 Task: Find connections with filter location Koksijde with filter topic #linkedinforbusinesswith filter profile language English with filter current company SolarEdge Technologies with filter school University College of Engineering, Osmania University with filter industry Wholesale Paper Products with filter service category Human Resources with filter keywords title Cab Driver
Action: Mouse moved to (571, 95)
Screenshot: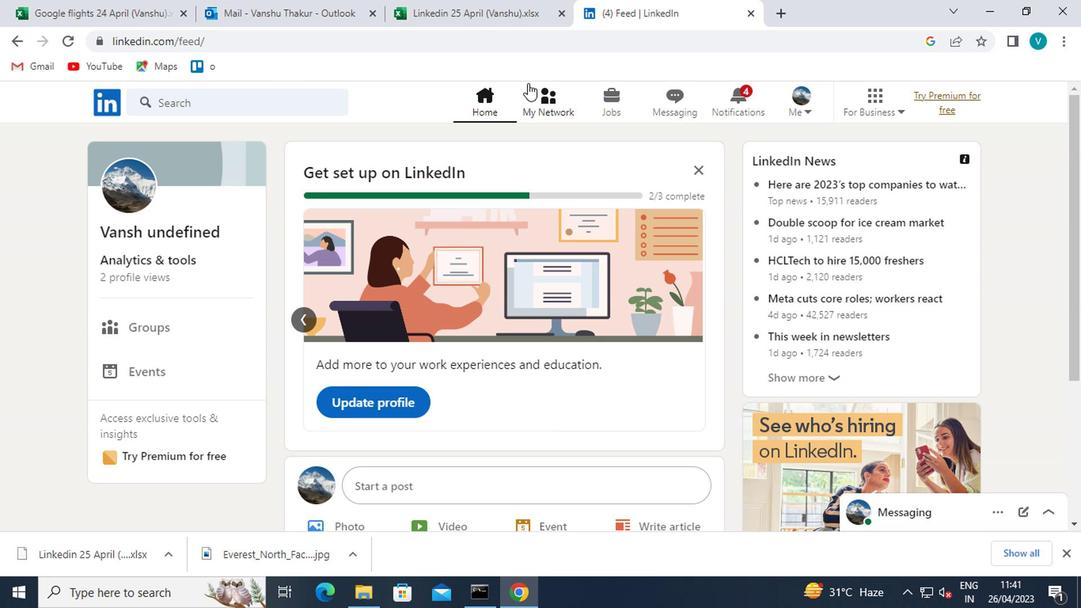 
Action: Mouse pressed left at (571, 95)
Screenshot: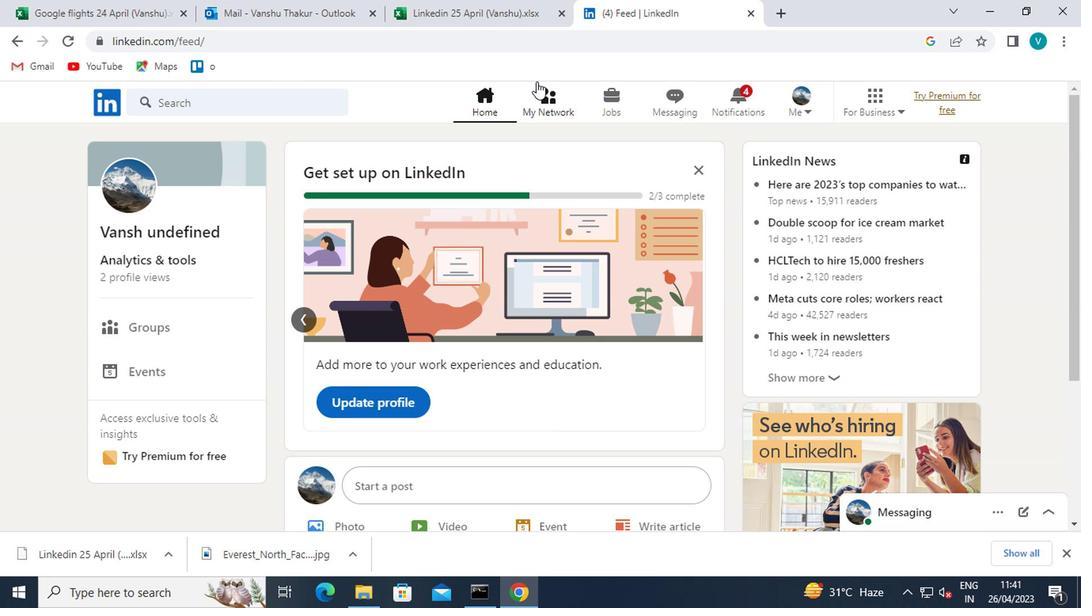 
Action: Mouse moved to (191, 181)
Screenshot: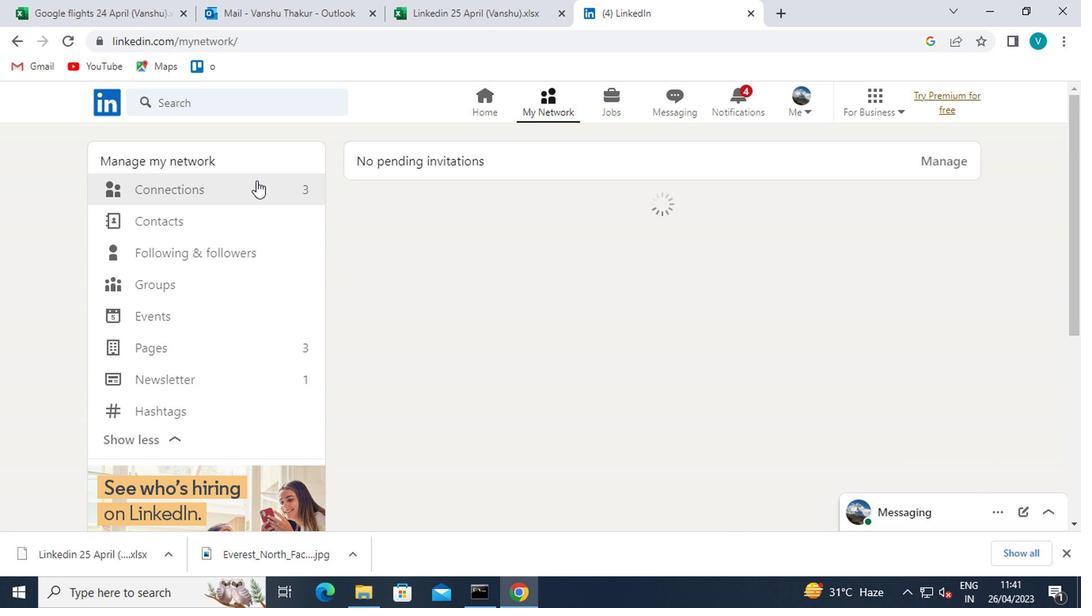
Action: Mouse pressed left at (191, 181)
Screenshot: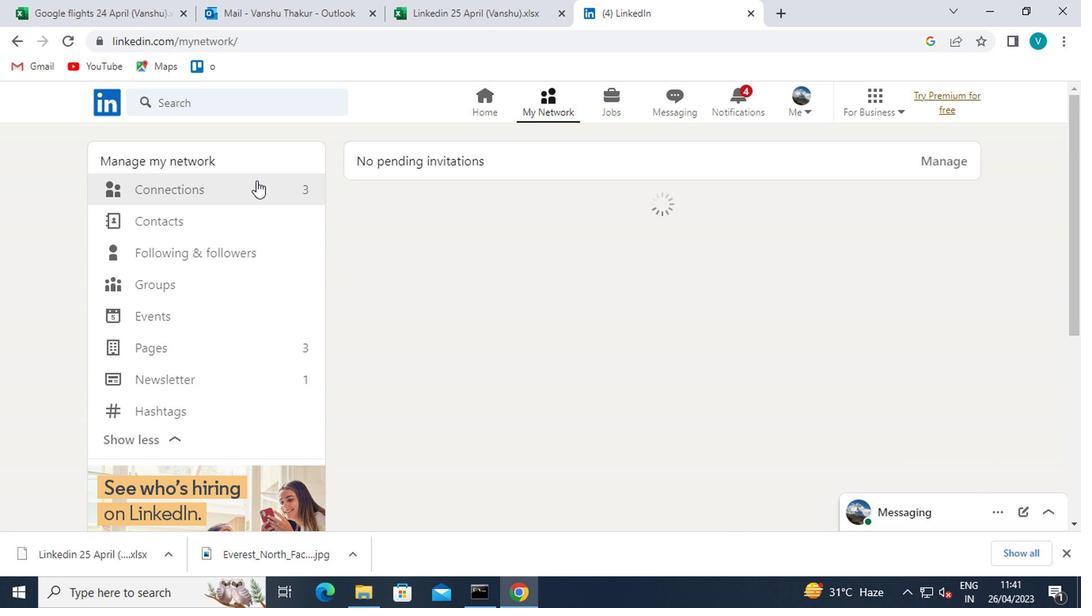 
Action: Mouse moved to (660, 189)
Screenshot: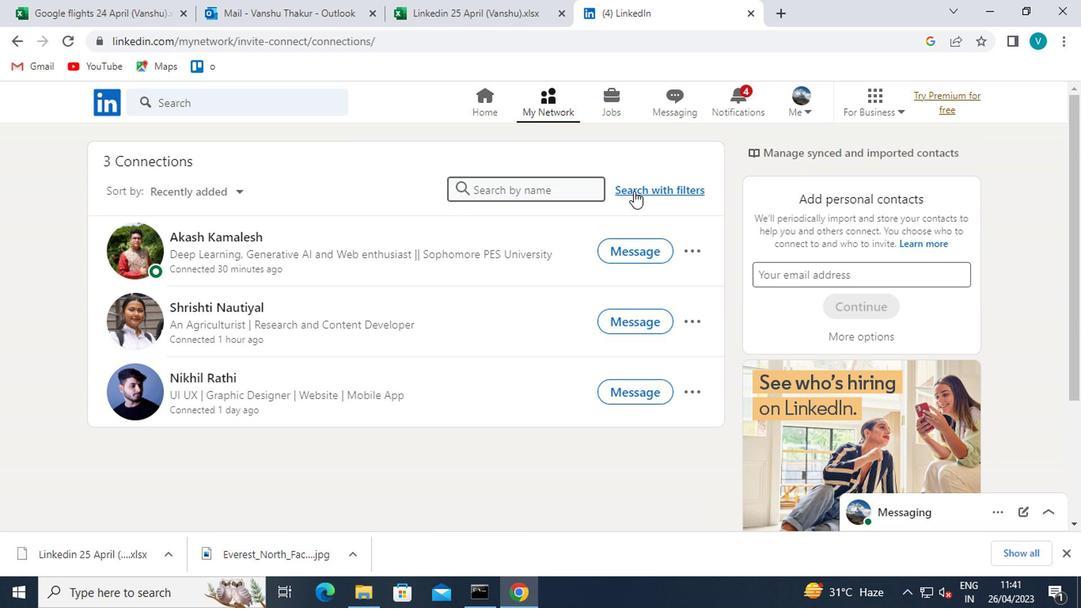 
Action: Mouse pressed left at (660, 189)
Screenshot: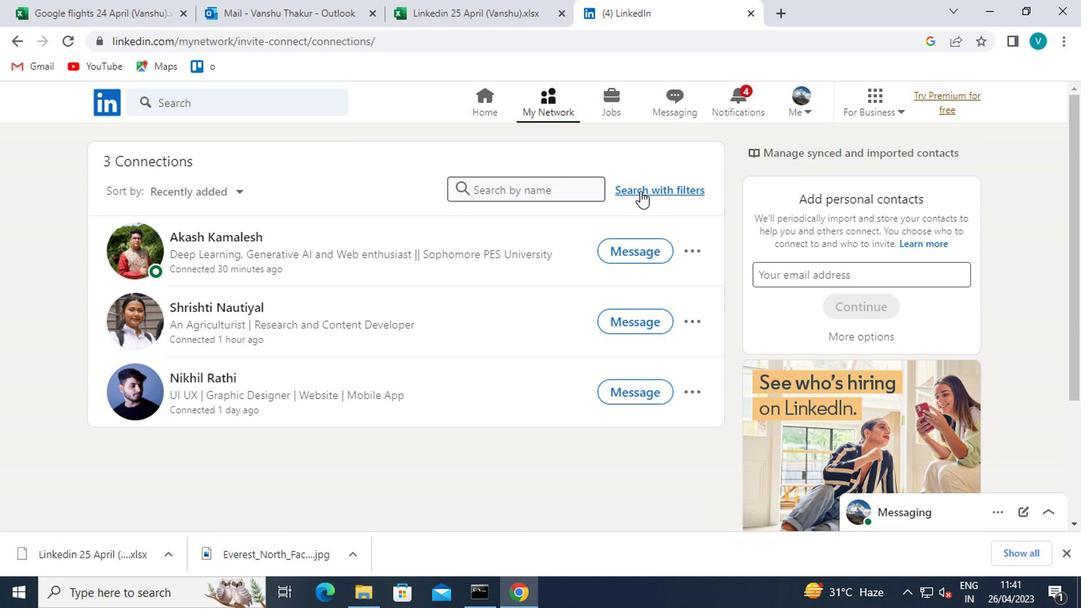 
Action: Mouse moved to (531, 145)
Screenshot: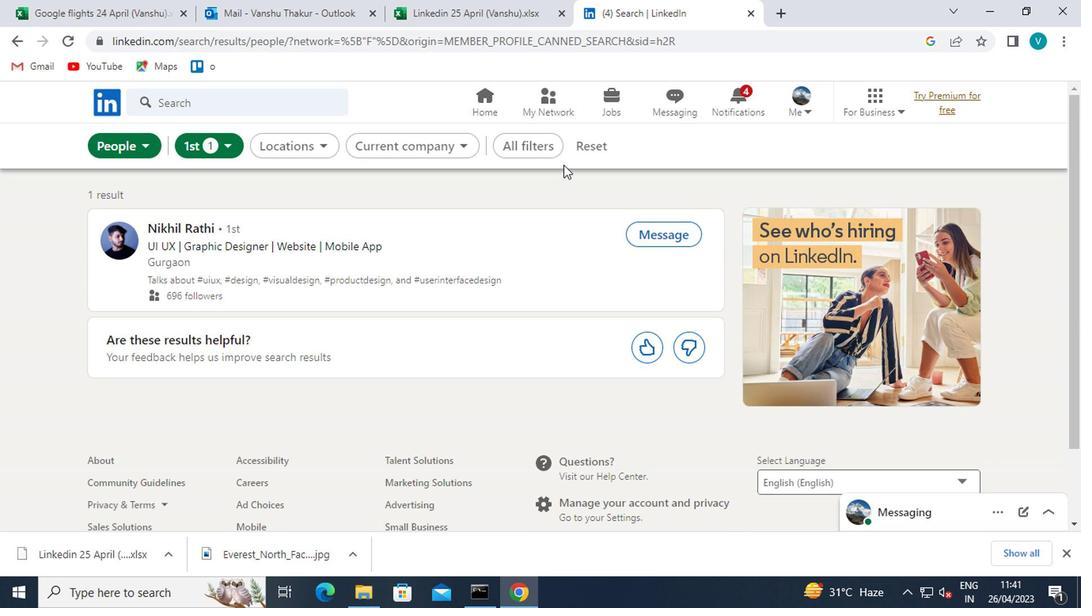 
Action: Mouse pressed left at (531, 145)
Screenshot: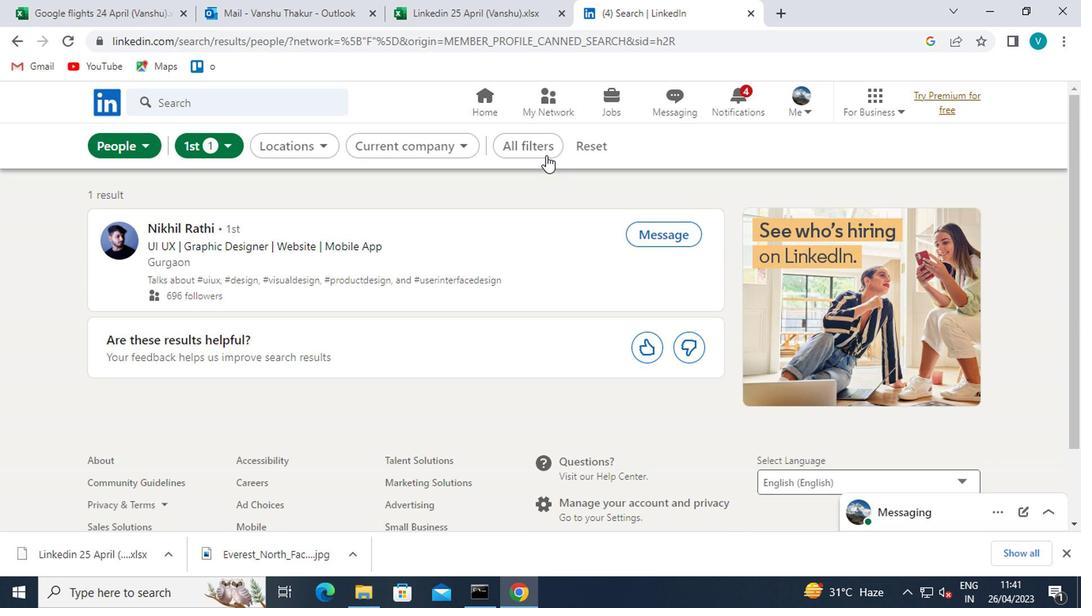 
Action: Mouse moved to (755, 317)
Screenshot: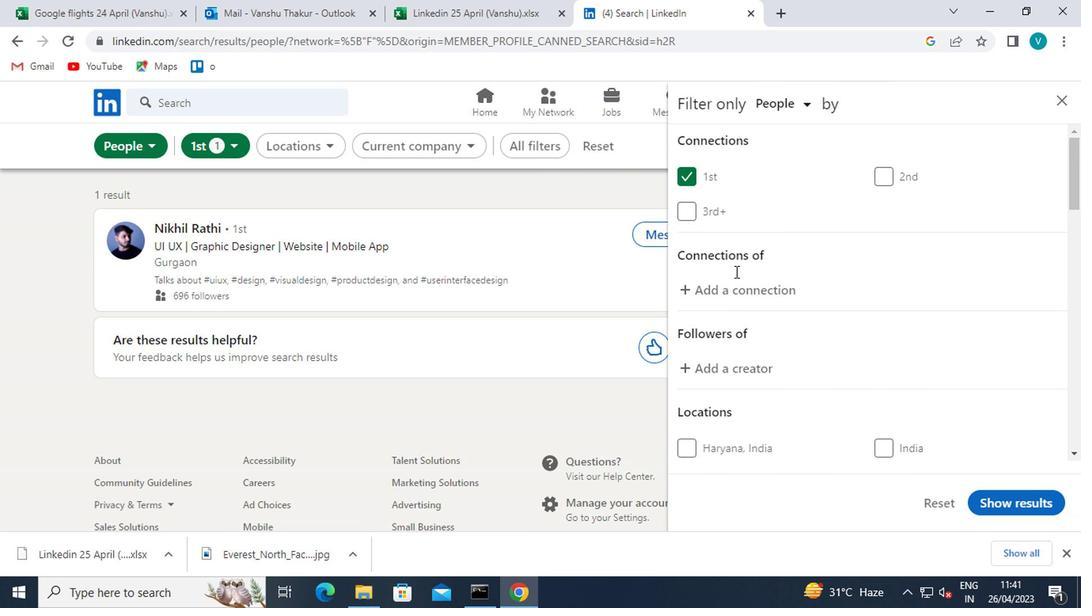 
Action: Mouse scrolled (755, 316) with delta (0, -1)
Screenshot: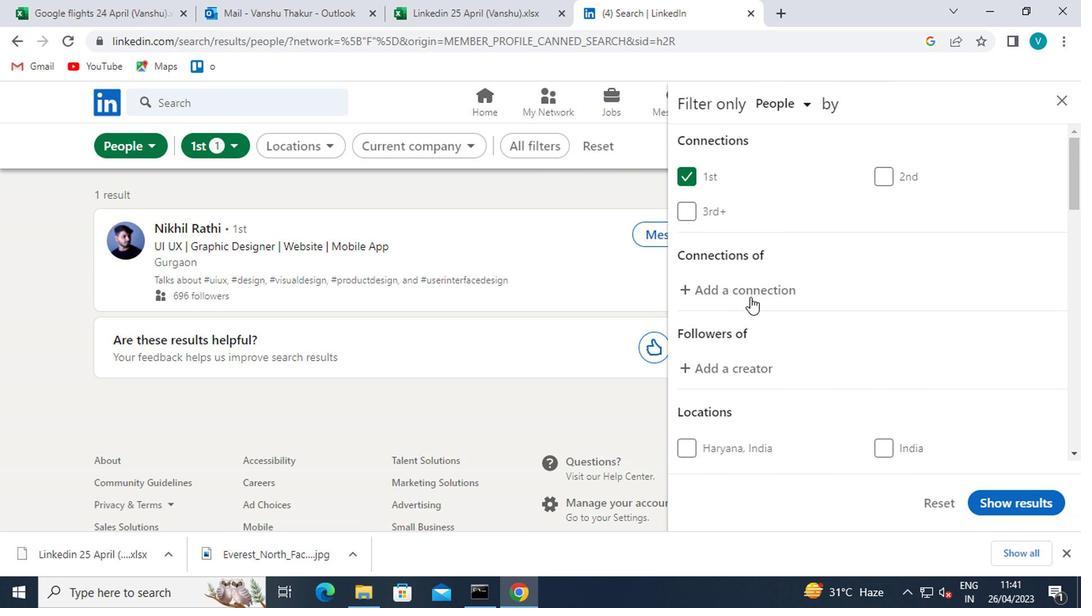 
Action: Mouse scrolled (755, 316) with delta (0, -1)
Screenshot: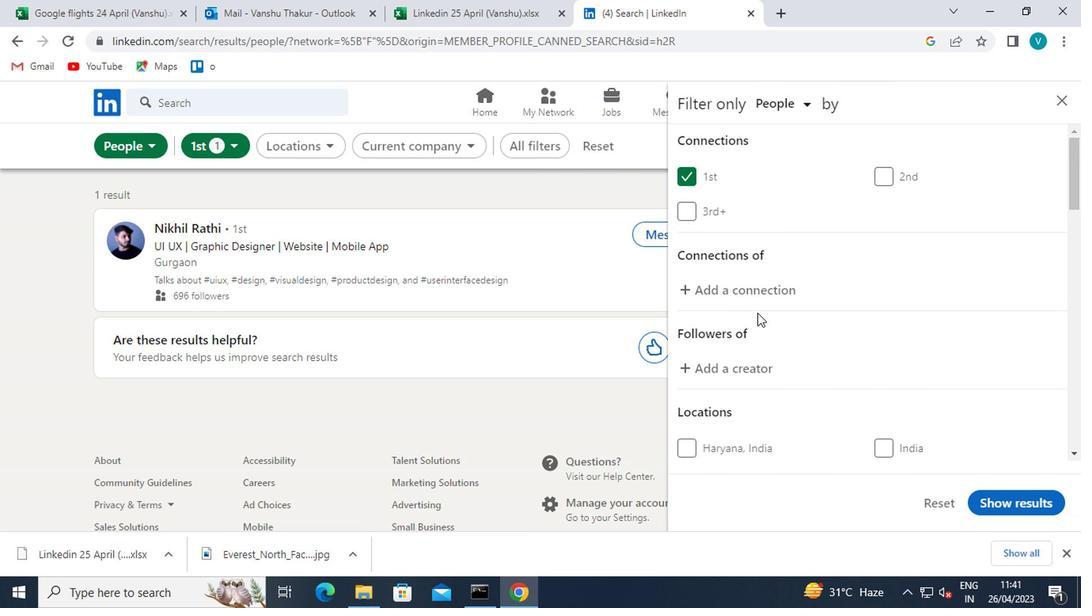
Action: Mouse moved to (738, 362)
Screenshot: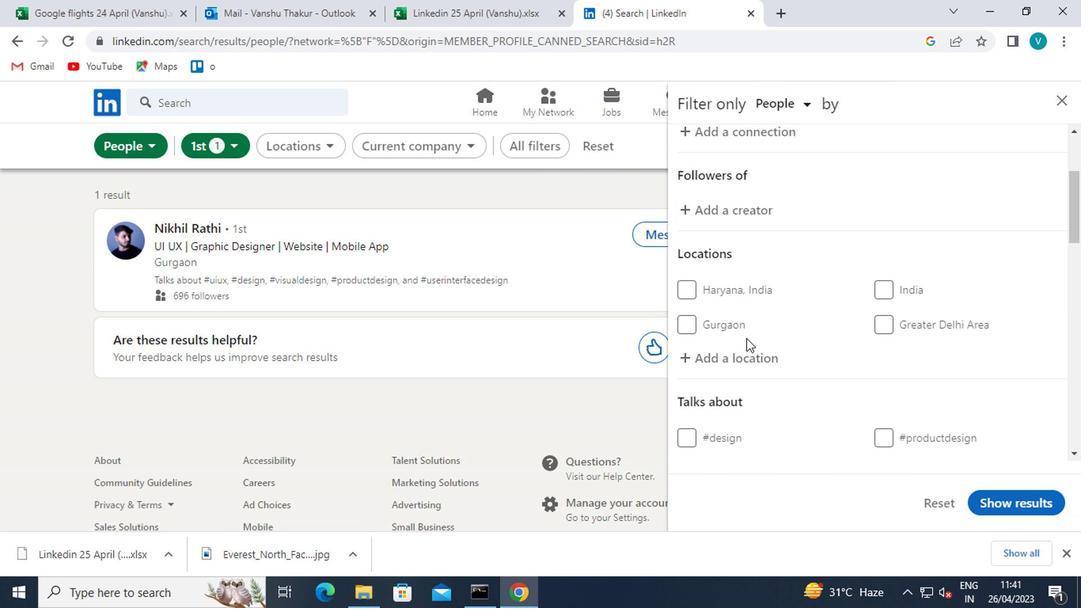 
Action: Mouse pressed left at (738, 362)
Screenshot: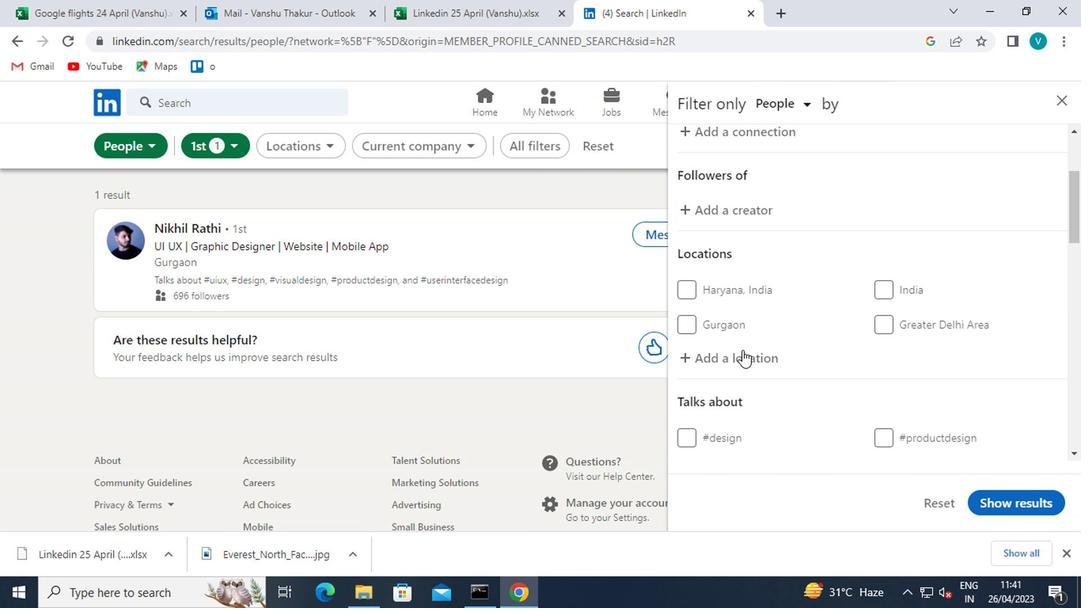 
Action: Key pressed <Key.shift>KOKSIJDE
Screenshot: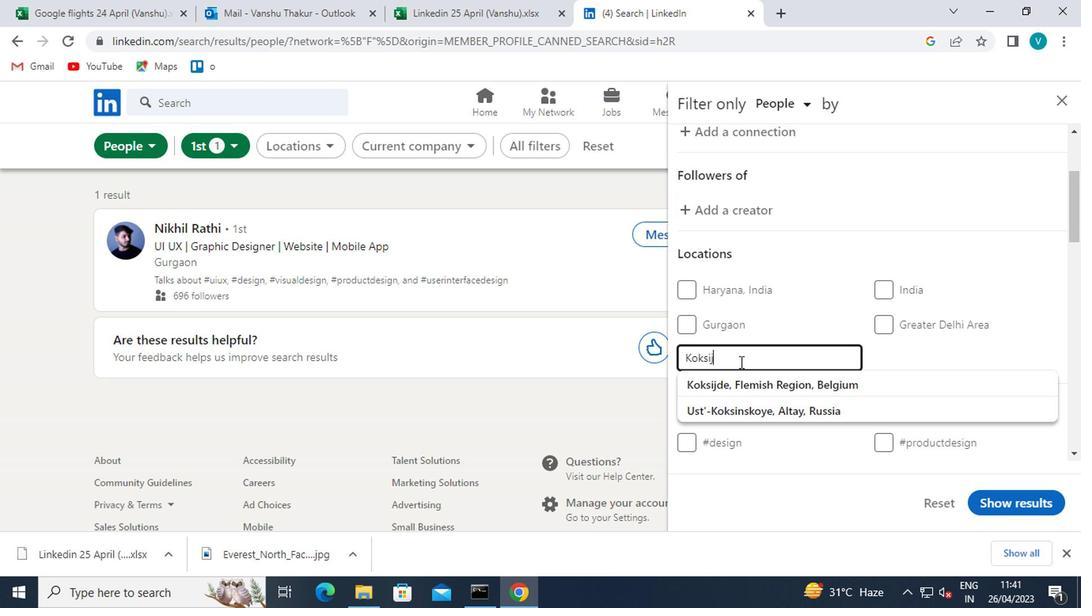 
Action: Mouse moved to (798, 386)
Screenshot: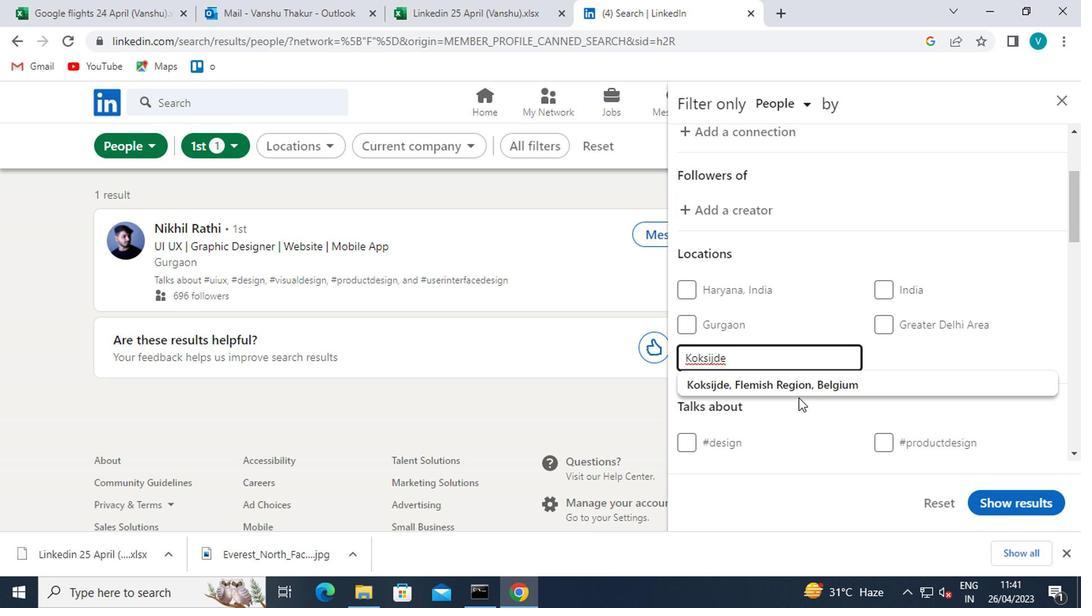 
Action: Mouse pressed left at (798, 386)
Screenshot: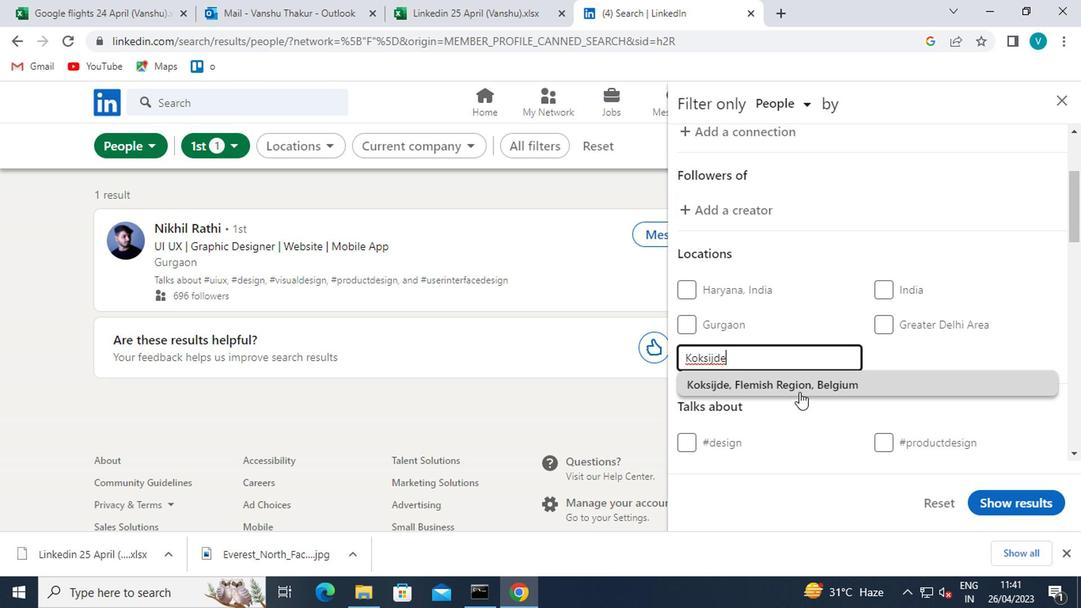 
Action: Mouse scrolled (798, 385) with delta (0, -1)
Screenshot: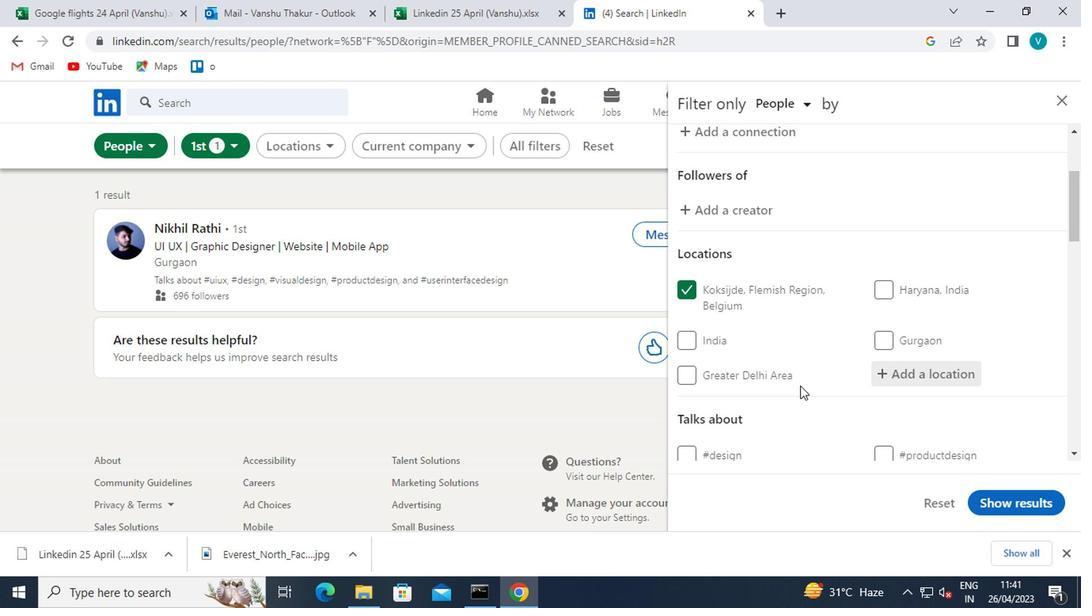 
Action: Mouse moved to (924, 438)
Screenshot: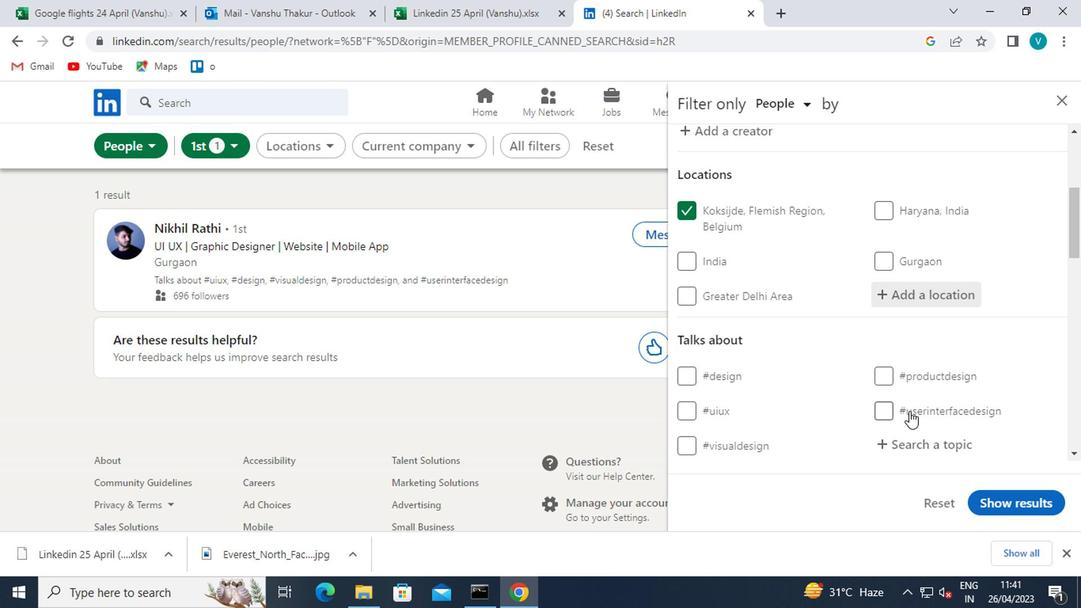 
Action: Mouse pressed left at (924, 438)
Screenshot: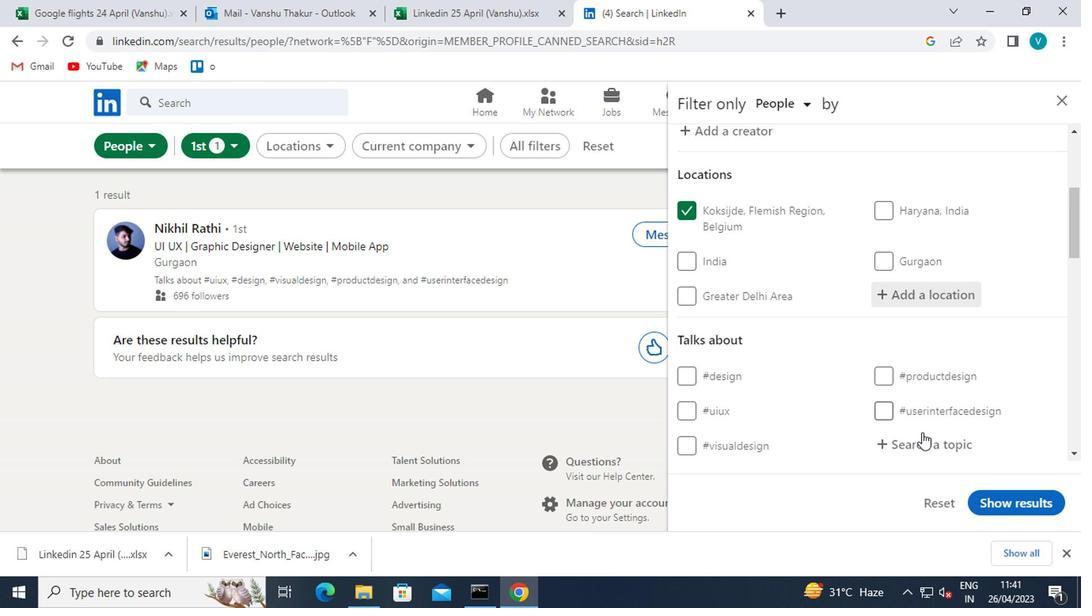 
Action: Mouse moved to (930, 438)
Screenshot: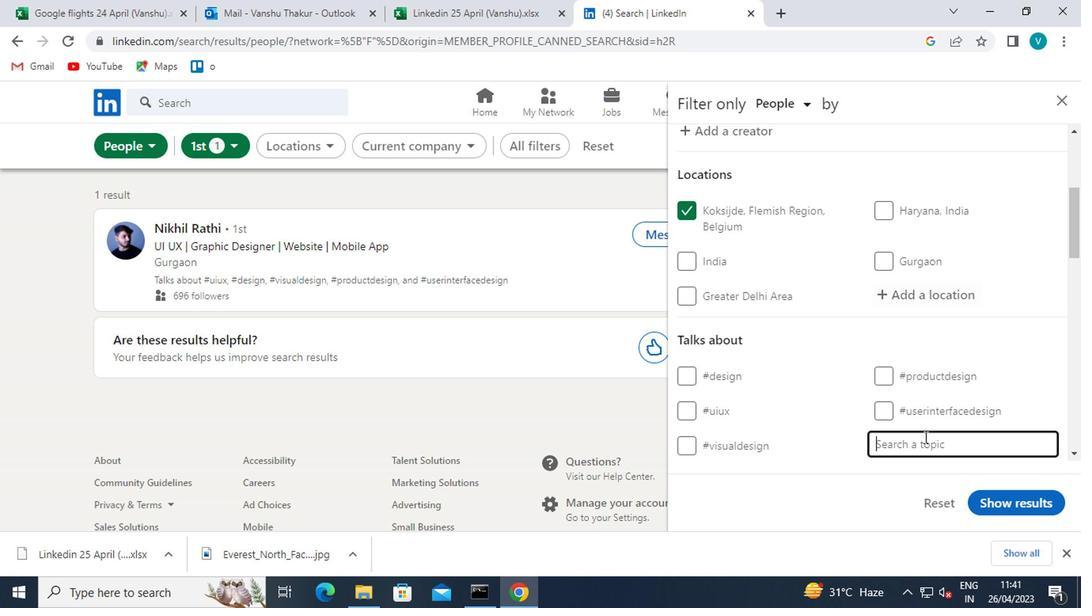 
Action: Key pressed <Key.shift>#LINKEDINFORBUSINESS
Screenshot: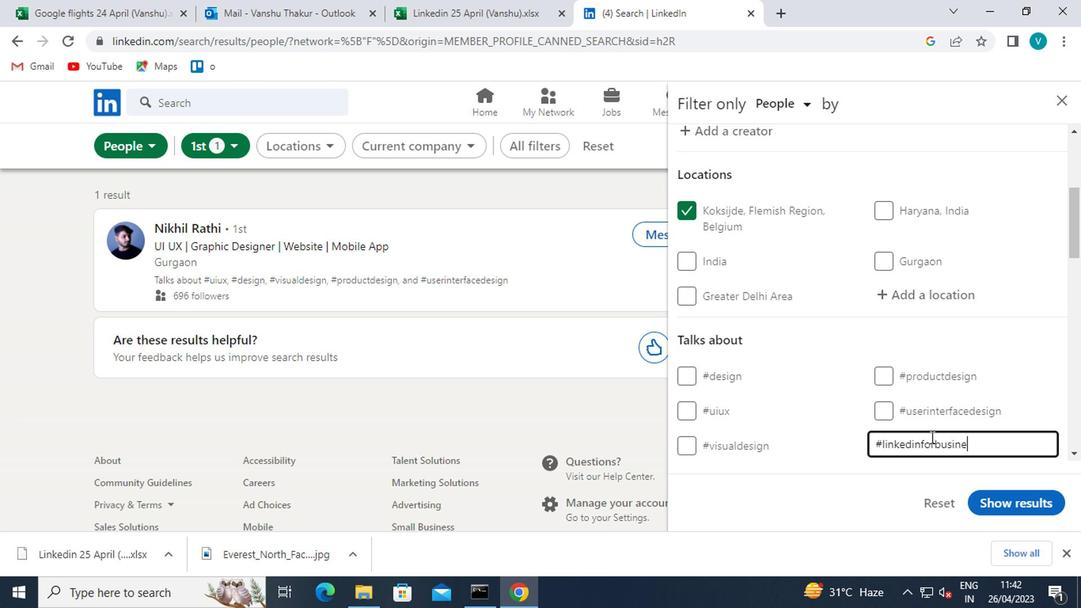 
Action: Mouse scrolled (930, 437) with delta (0, -1)
Screenshot: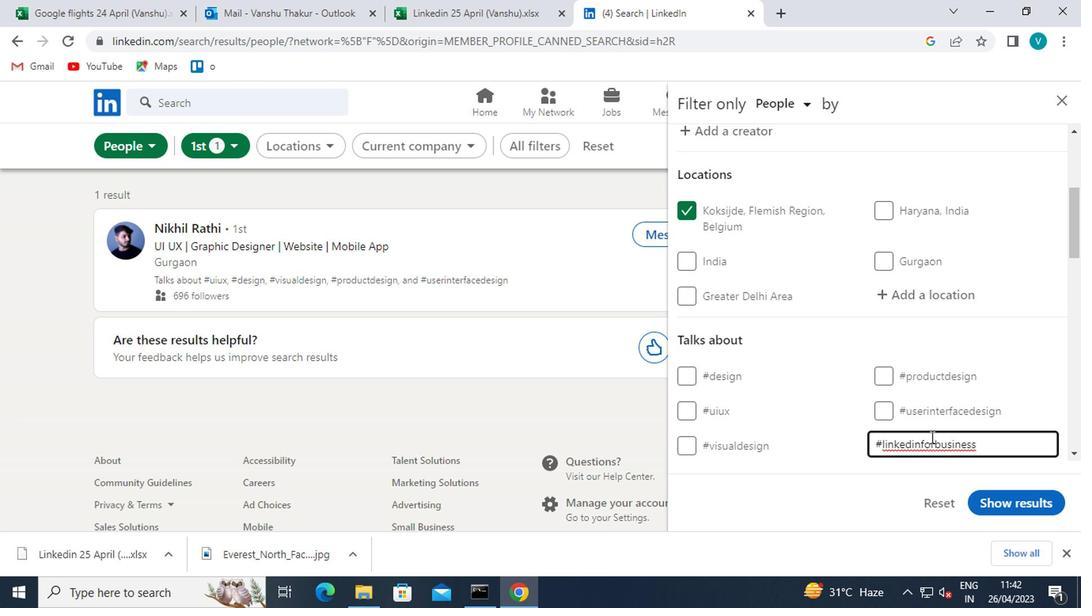 
Action: Mouse moved to (926, 434)
Screenshot: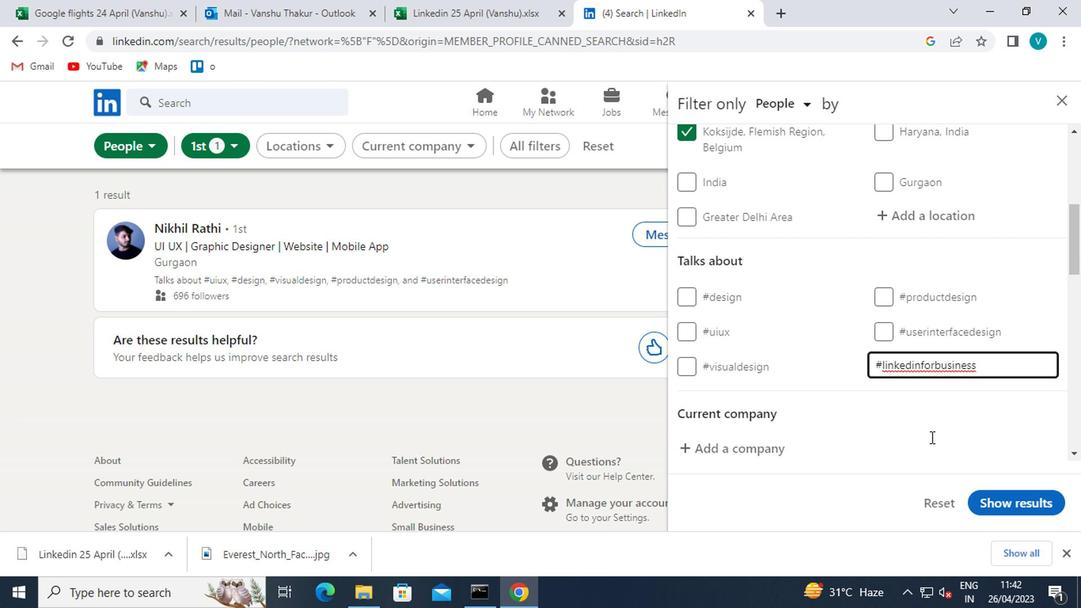 
Action: Mouse pressed left at (926, 434)
Screenshot: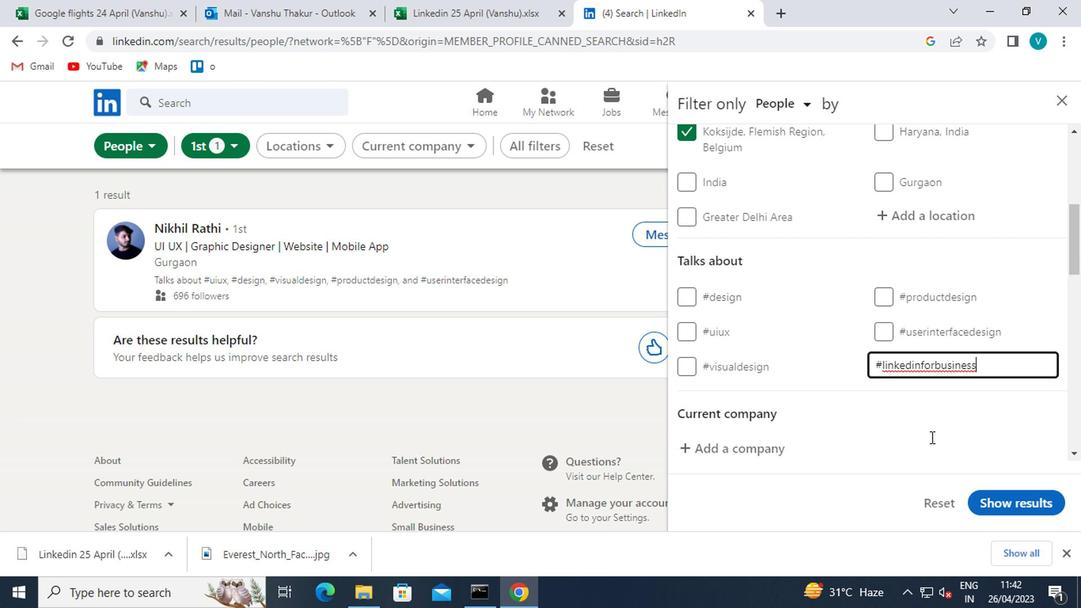 
Action: Mouse moved to (928, 432)
Screenshot: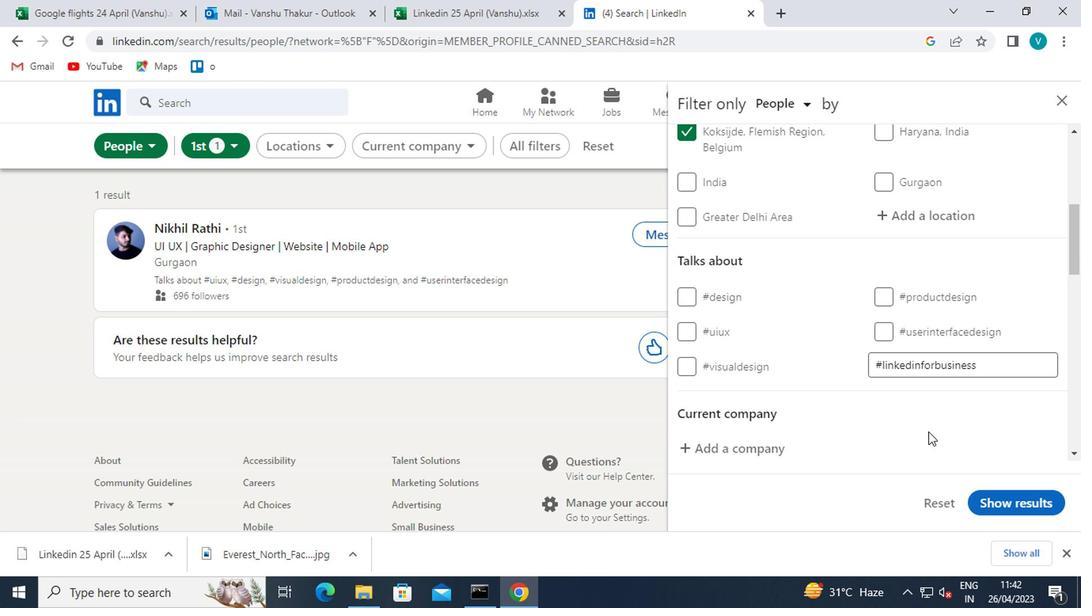 
Action: Mouse scrolled (928, 432) with delta (0, 0)
Screenshot: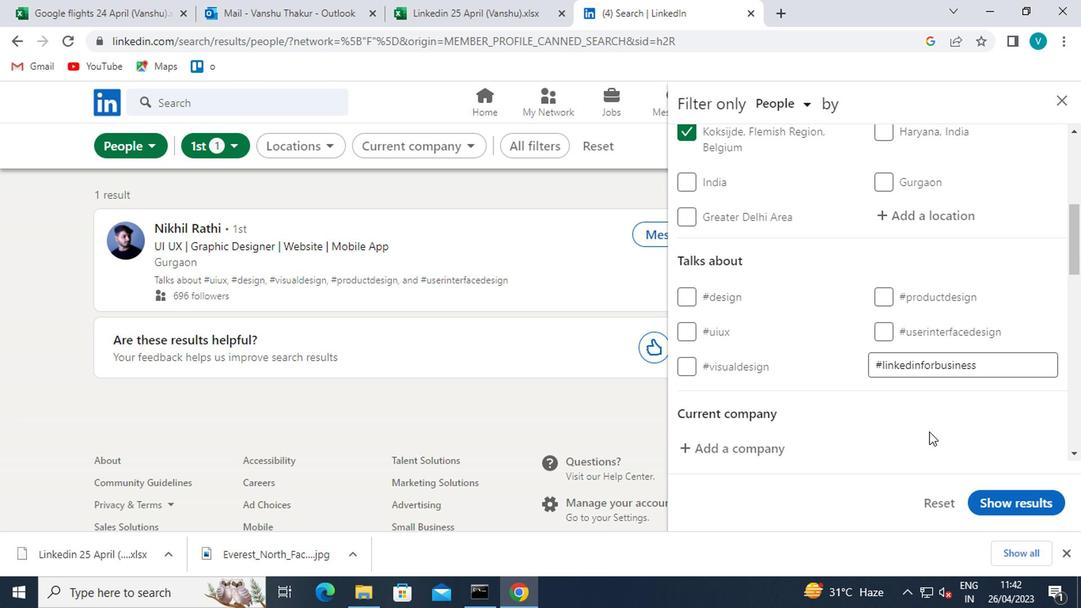 
Action: Mouse scrolled (928, 432) with delta (0, 0)
Screenshot: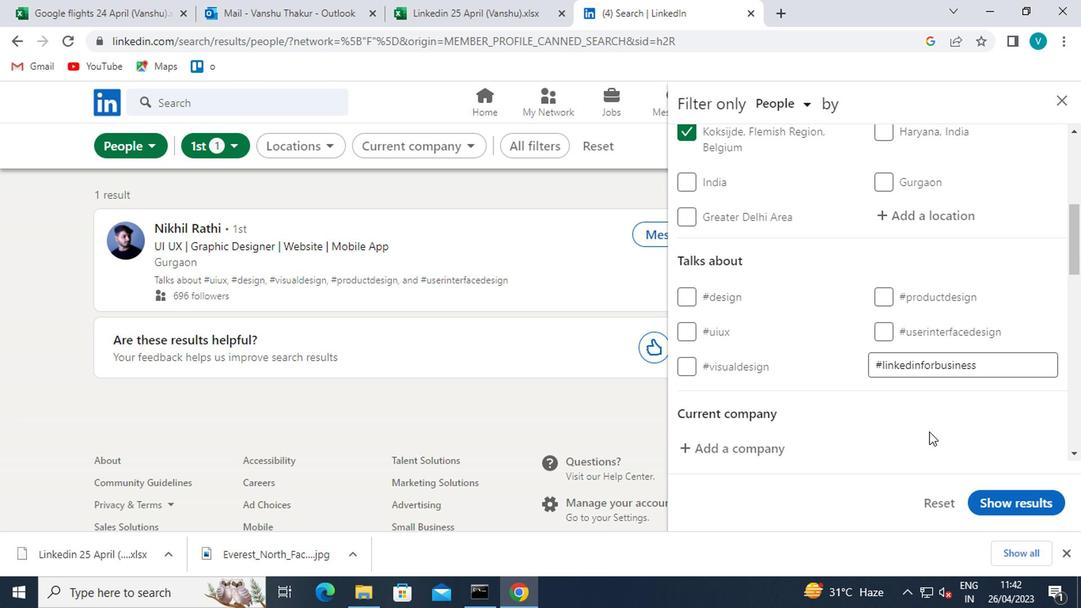 
Action: Mouse scrolled (928, 432) with delta (0, 0)
Screenshot: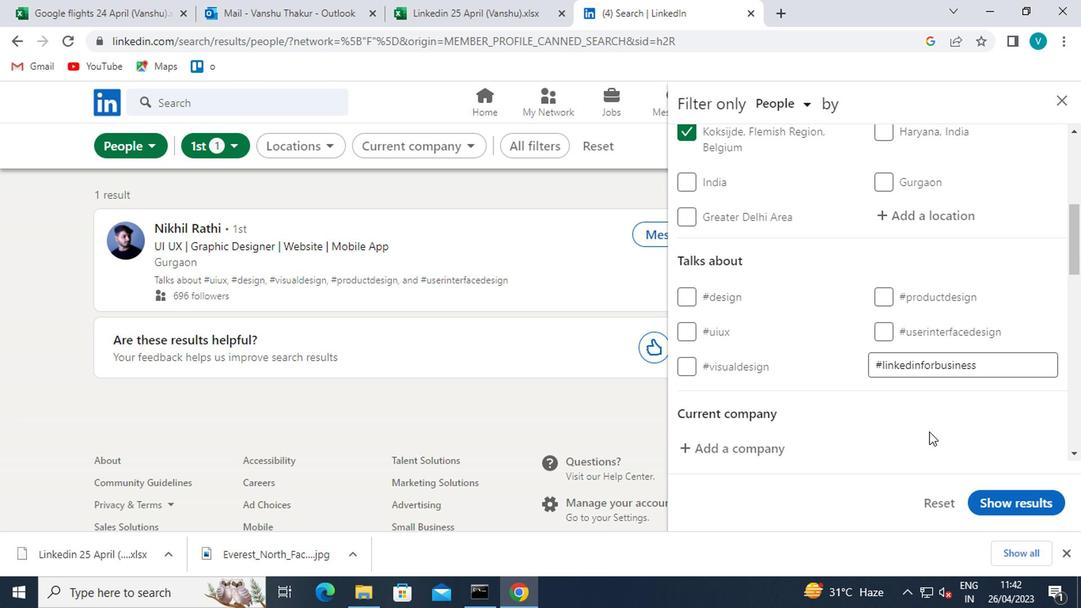
Action: Mouse scrolled (928, 432) with delta (0, 0)
Screenshot: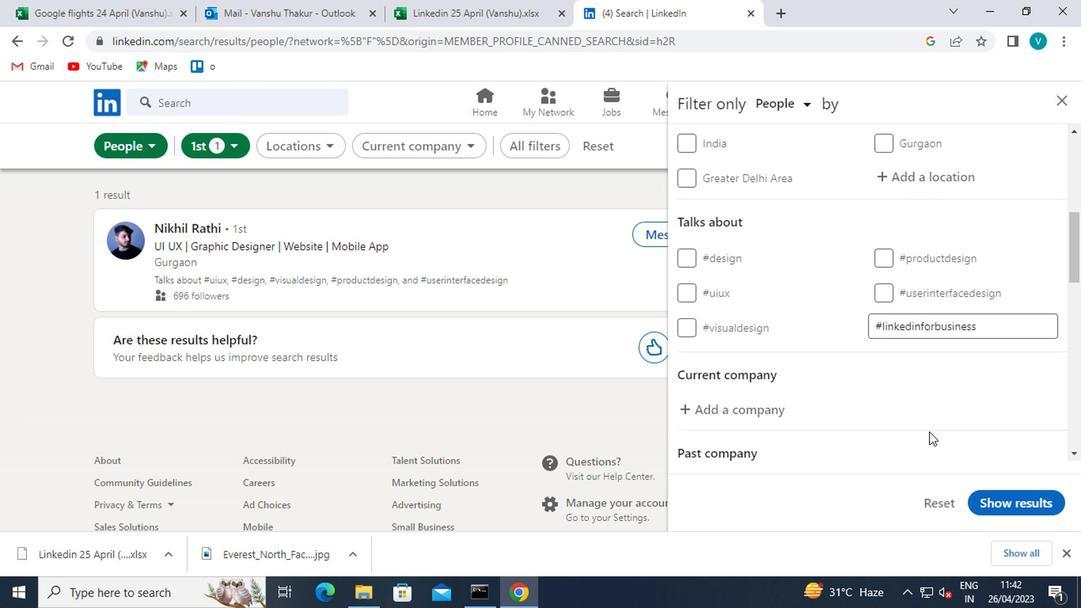 
Action: Mouse moved to (721, 394)
Screenshot: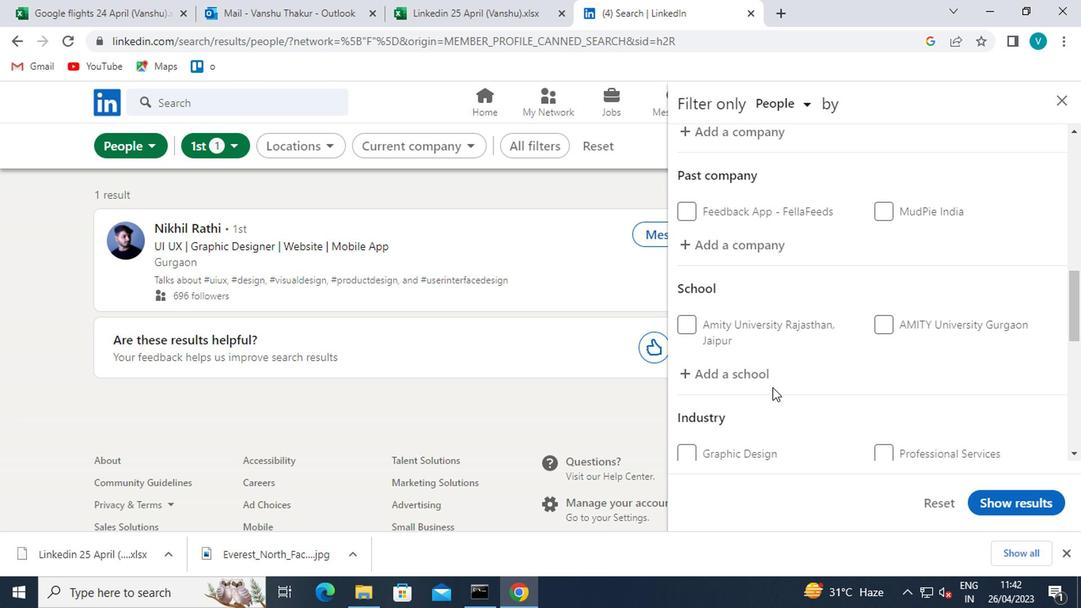 
Action: Mouse scrolled (721, 394) with delta (0, 0)
Screenshot: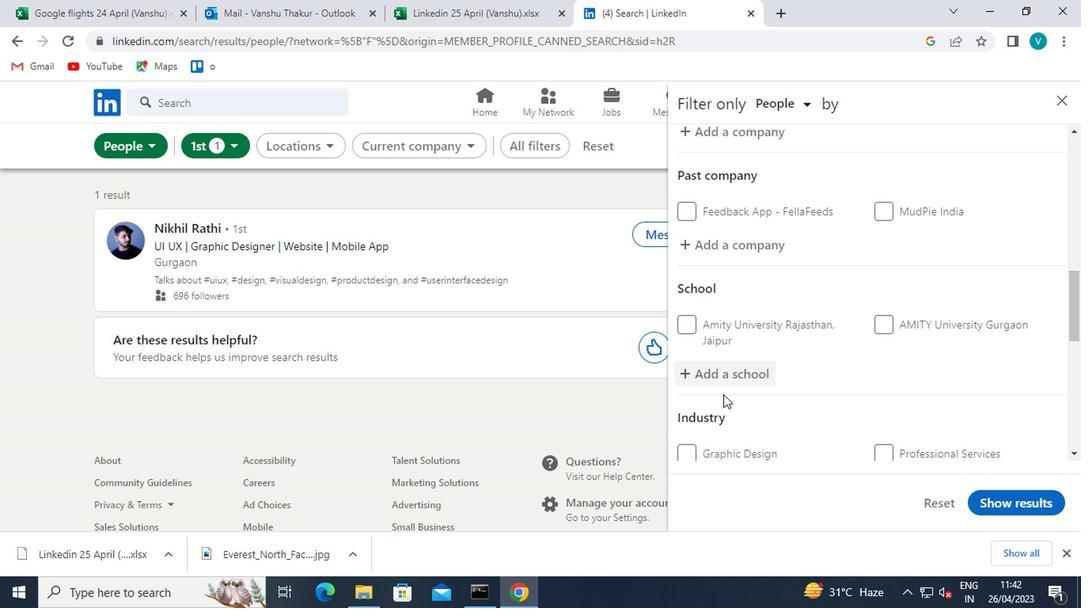 
Action: Mouse moved to (721, 394)
Screenshot: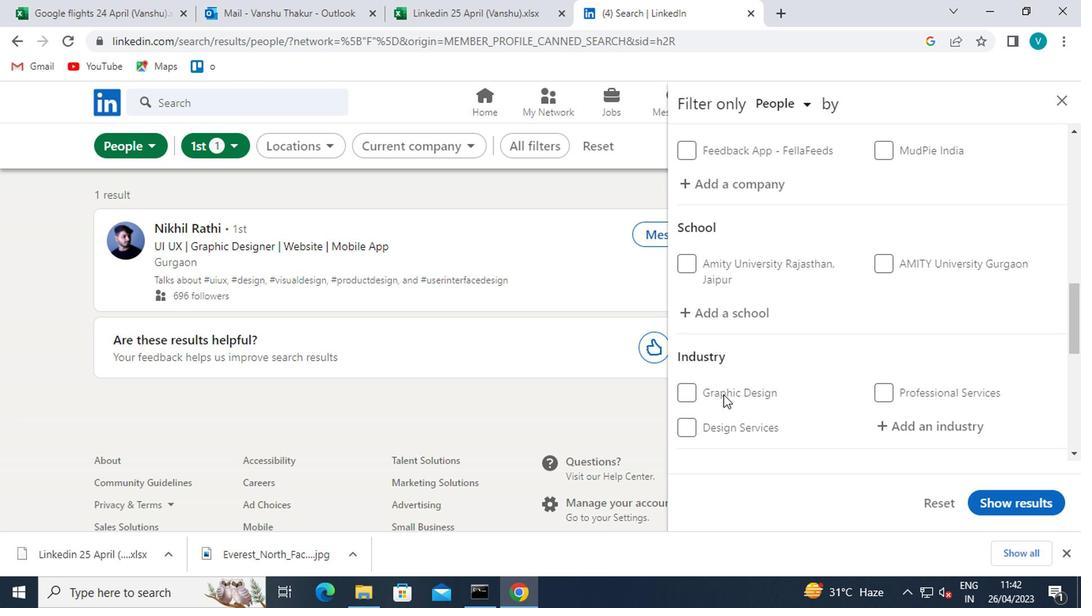 
Action: Mouse scrolled (721, 396) with delta (0, 1)
Screenshot: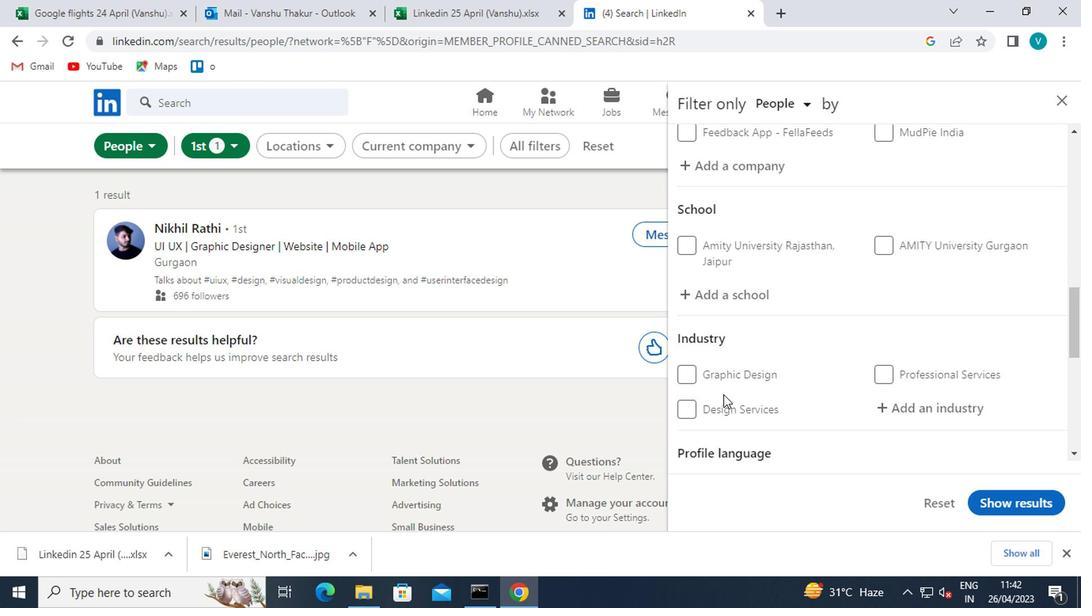 
Action: Mouse scrolled (721, 394) with delta (0, 0)
Screenshot: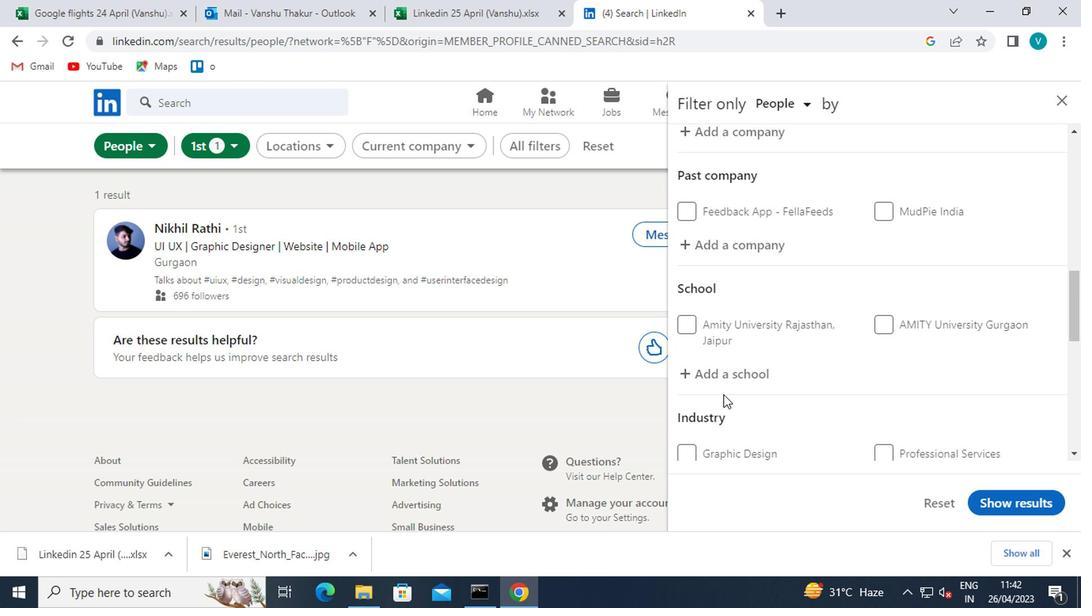 
Action: Mouse scrolled (721, 394) with delta (0, 0)
Screenshot: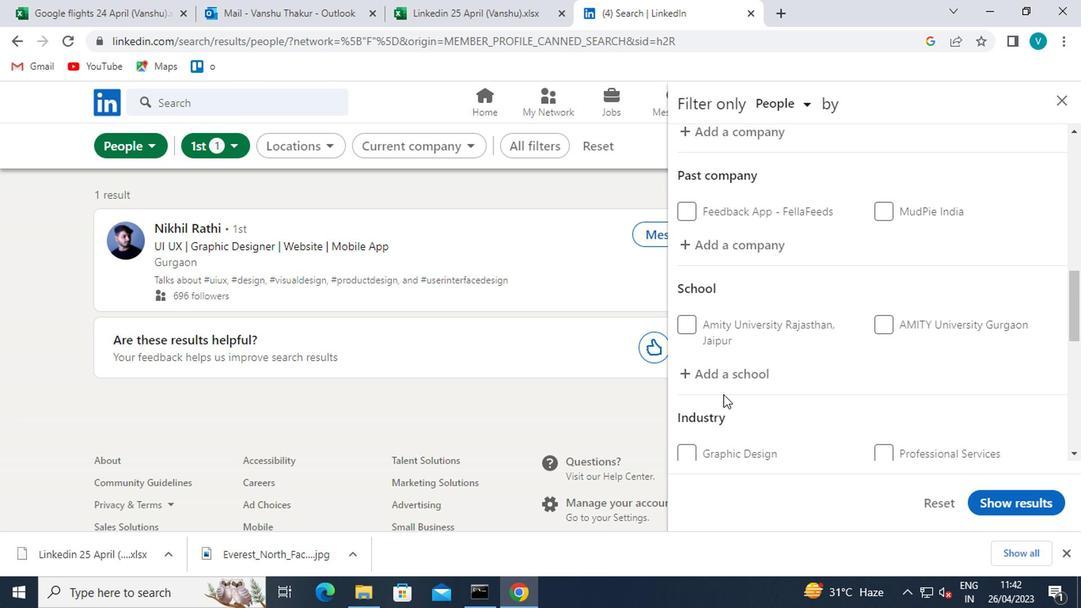 
Action: Mouse moved to (694, 410)
Screenshot: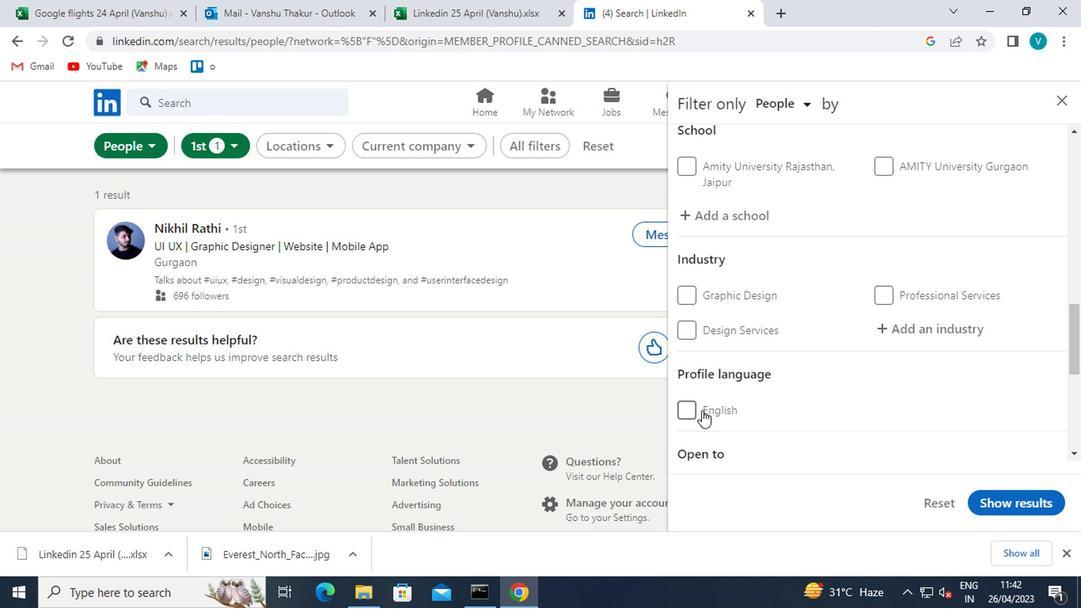 
Action: Mouse pressed left at (694, 410)
Screenshot: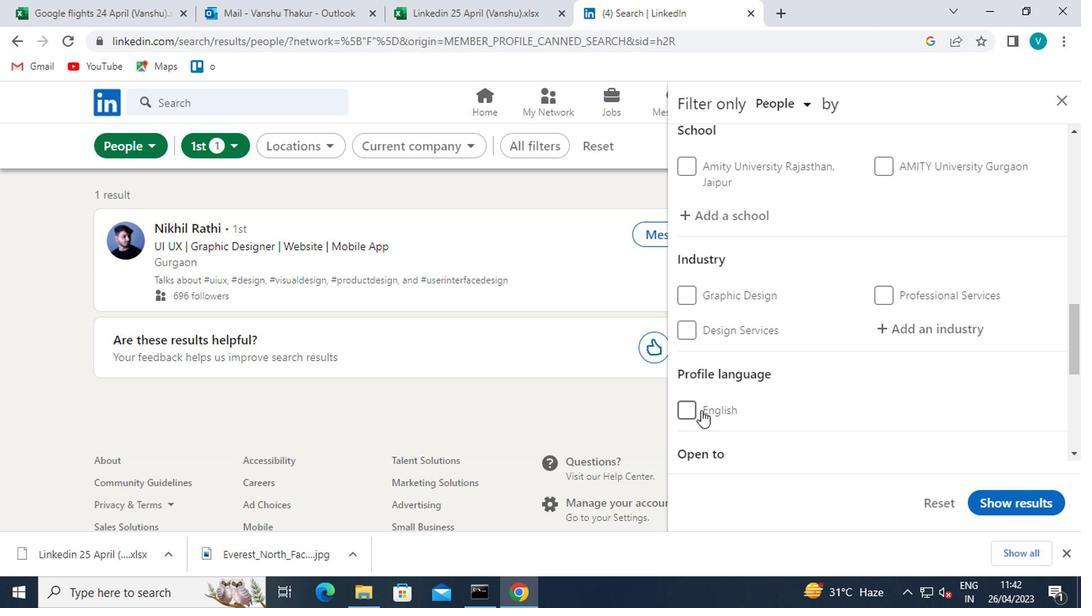 
Action: Mouse moved to (752, 375)
Screenshot: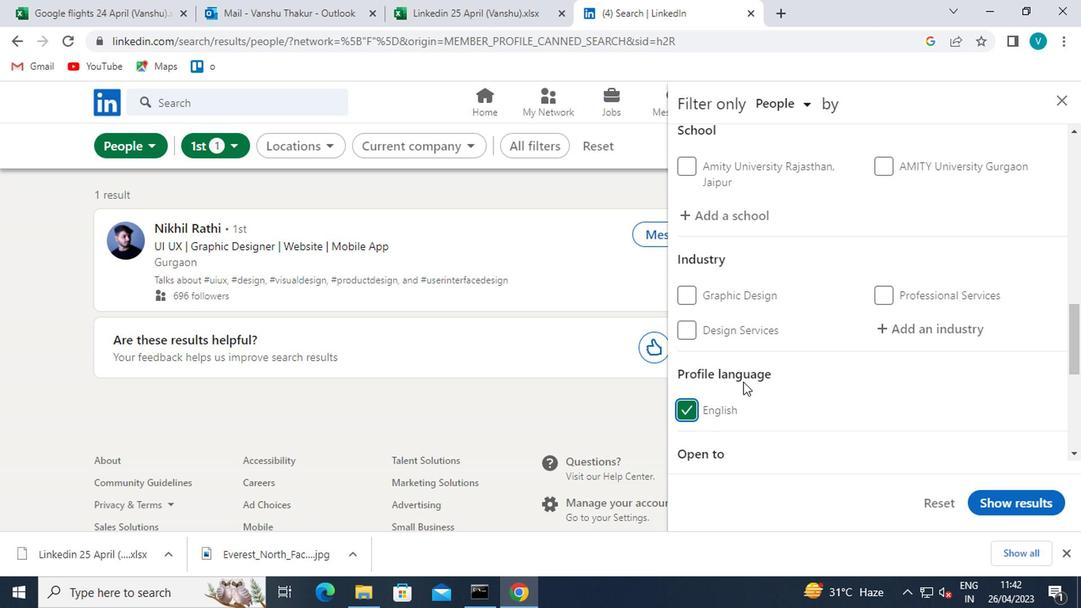 
Action: Mouse scrolled (752, 376) with delta (0, 1)
Screenshot: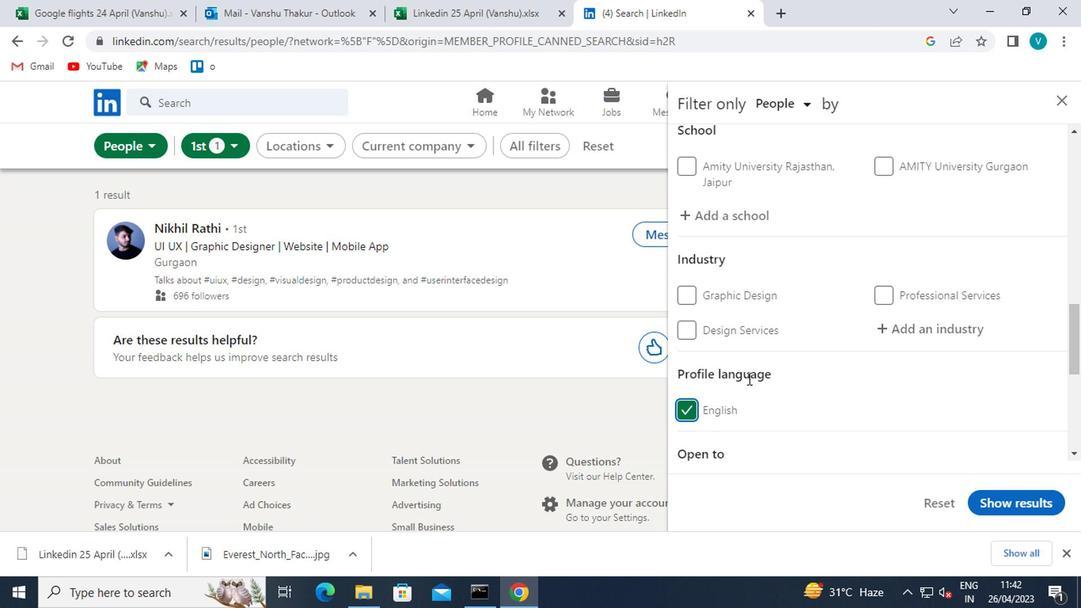 
Action: Mouse scrolled (752, 376) with delta (0, 1)
Screenshot: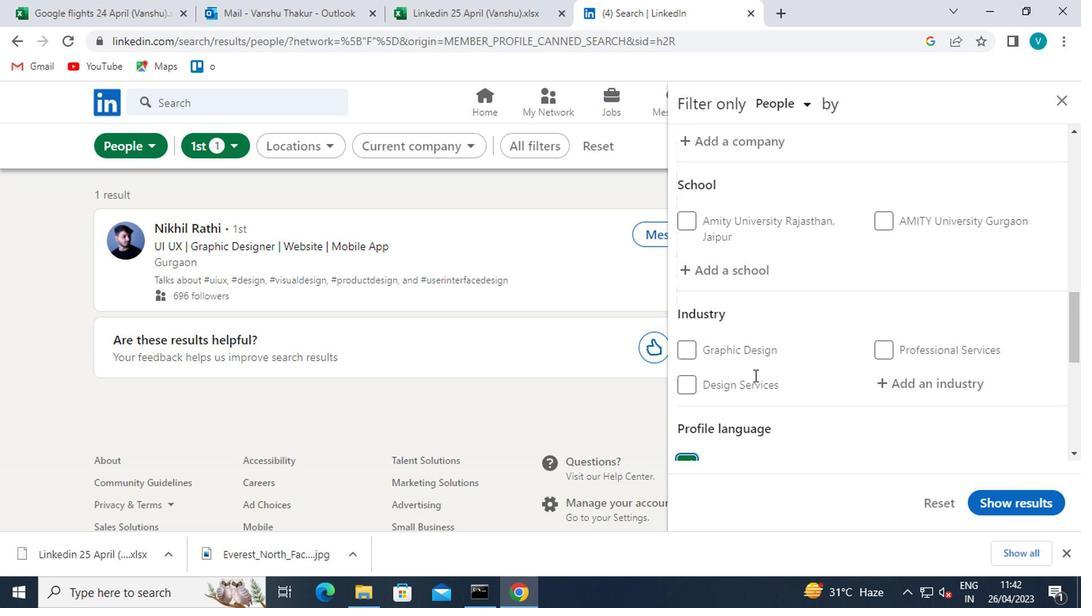 
Action: Mouse scrolled (752, 376) with delta (0, 1)
Screenshot: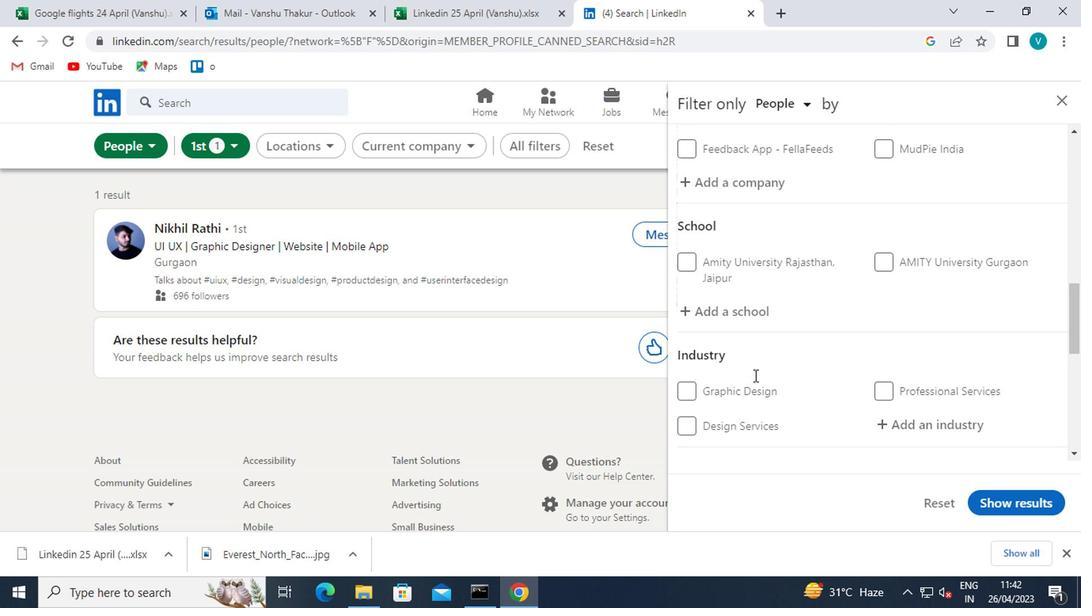 
Action: Mouse scrolled (752, 376) with delta (0, 1)
Screenshot: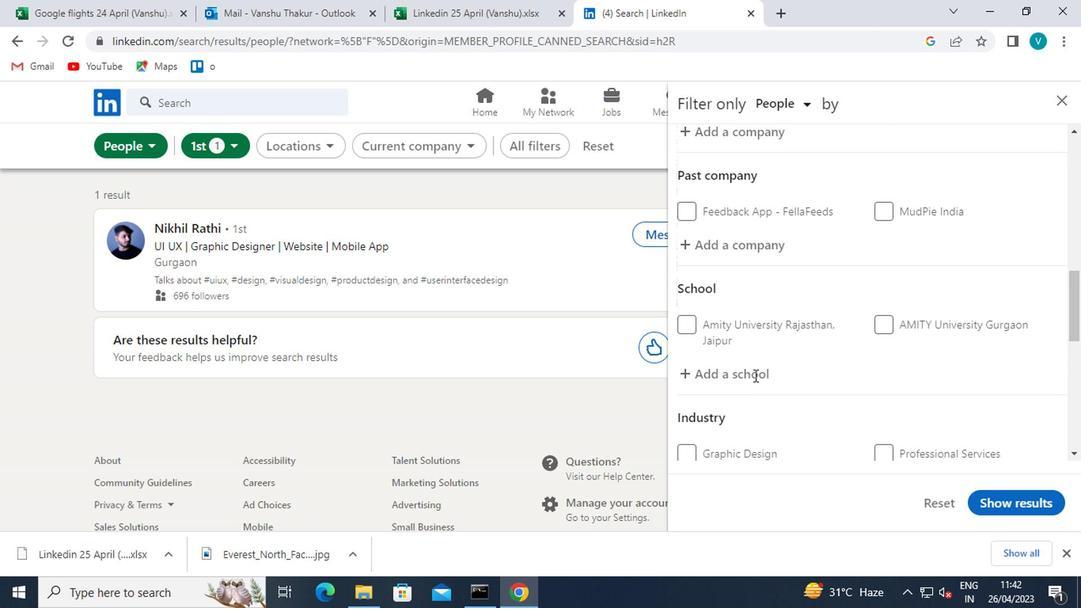 
Action: Mouse moved to (758, 299)
Screenshot: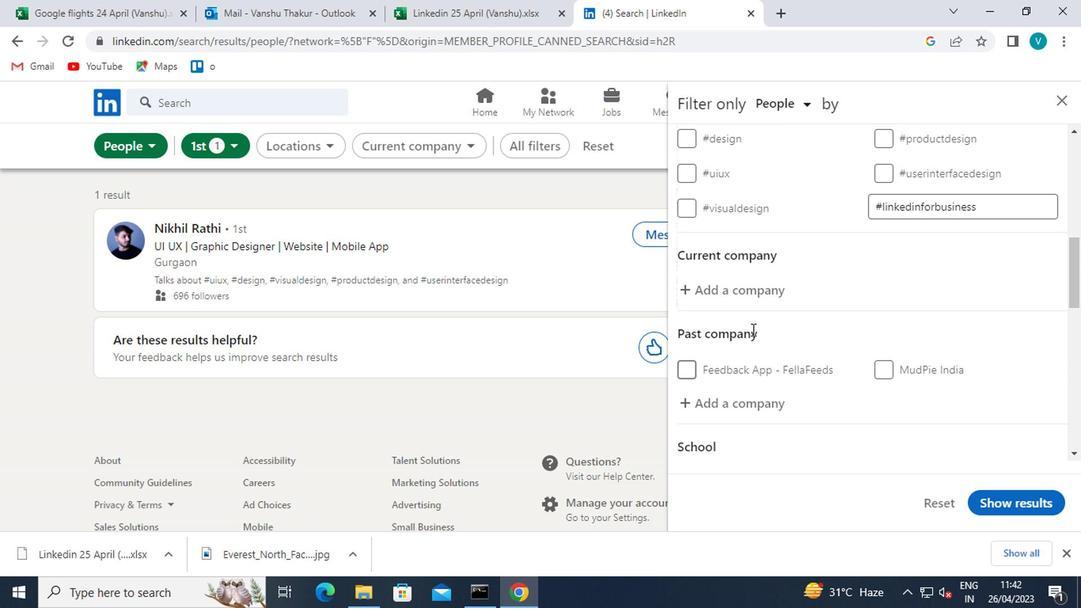 
Action: Mouse pressed left at (758, 299)
Screenshot: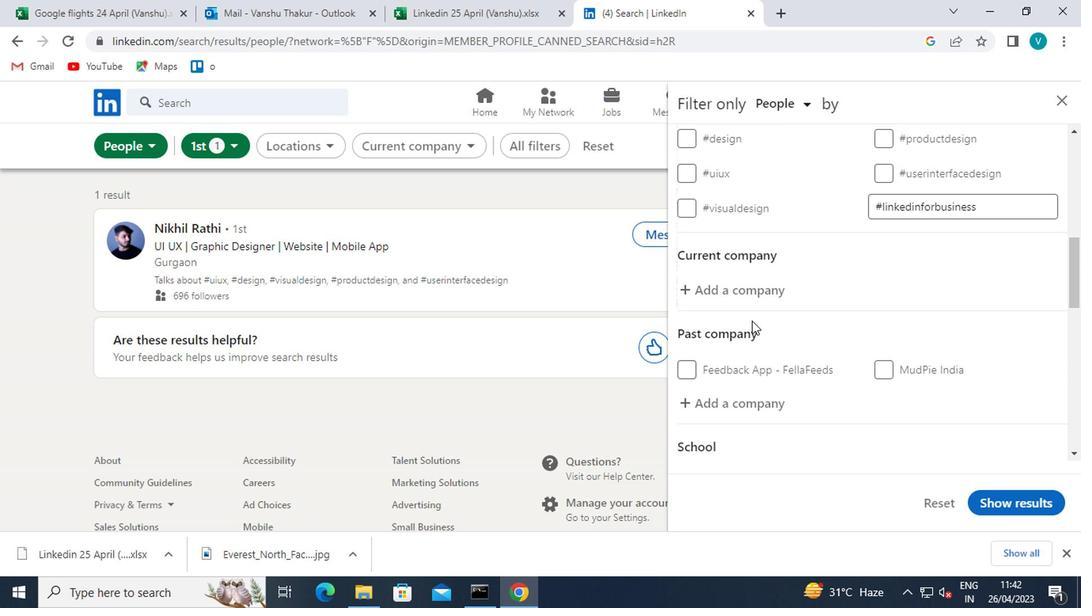 
Action: Key pressed <Key.shift>SOLAR<Key.shift>EDGE
Screenshot: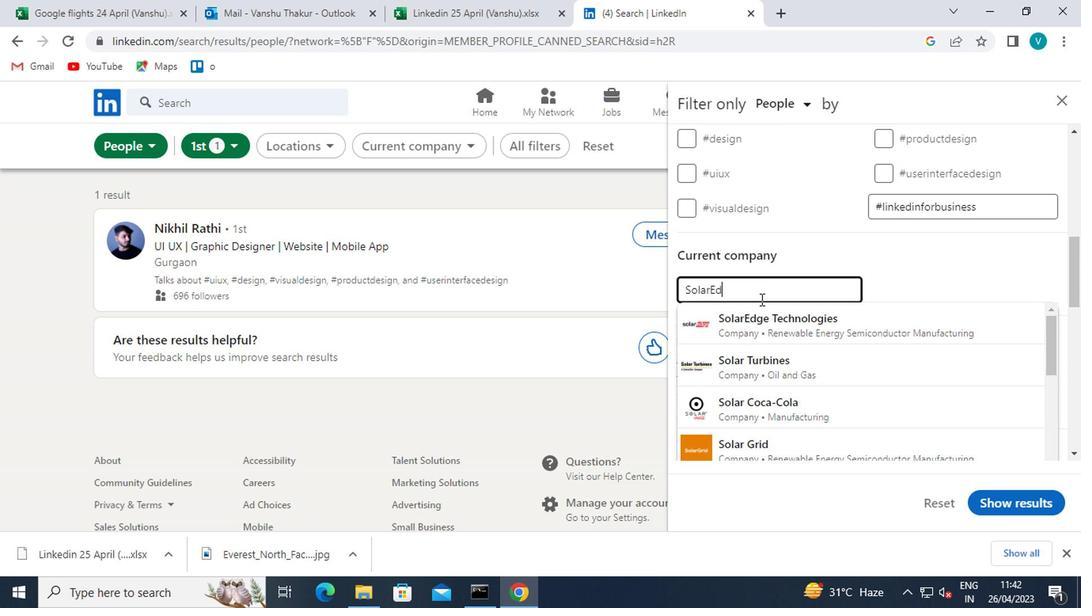 
Action: Mouse moved to (766, 316)
Screenshot: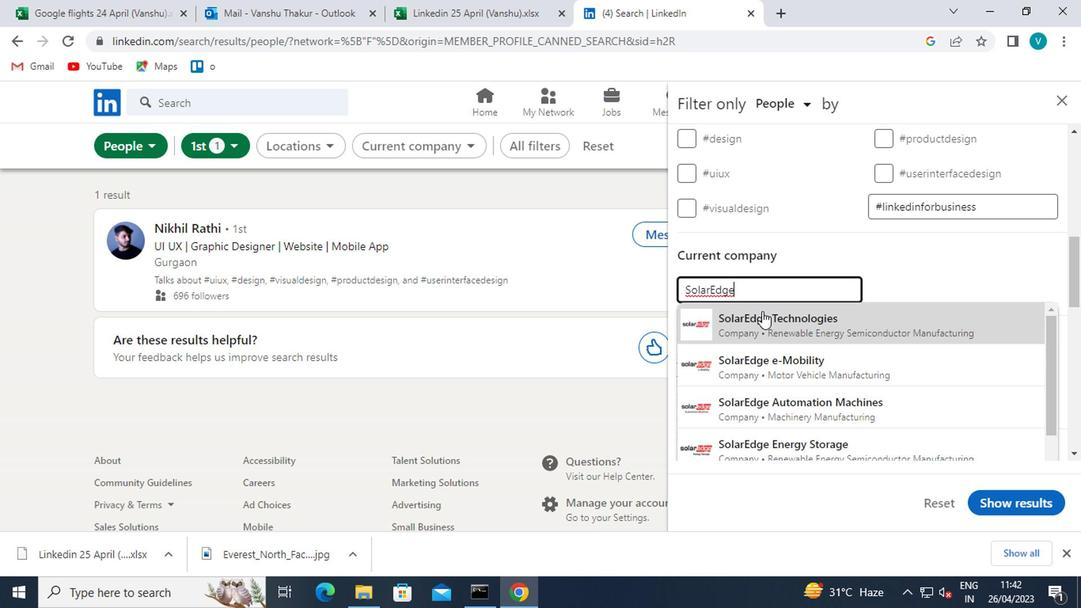 
Action: Mouse pressed left at (766, 316)
Screenshot: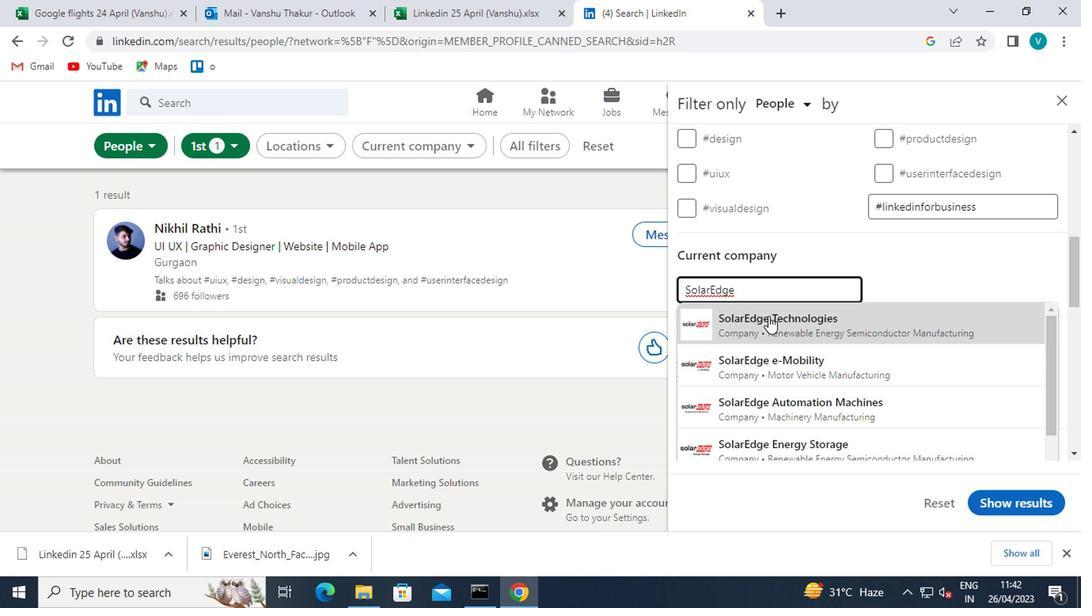 
Action: Mouse scrolled (766, 315) with delta (0, 0)
Screenshot: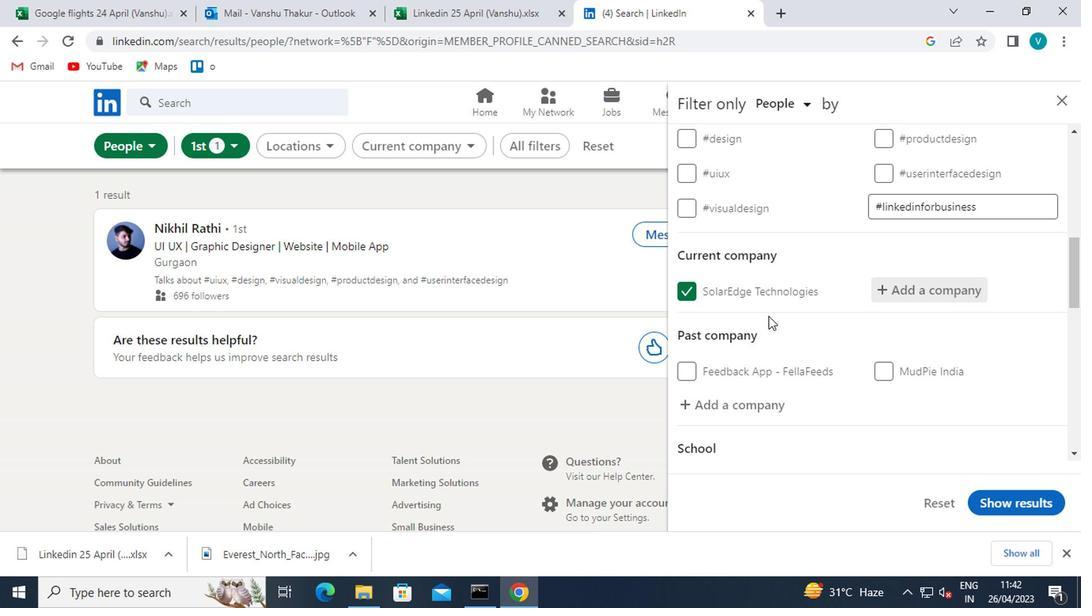 
Action: Mouse scrolled (766, 315) with delta (0, 0)
Screenshot: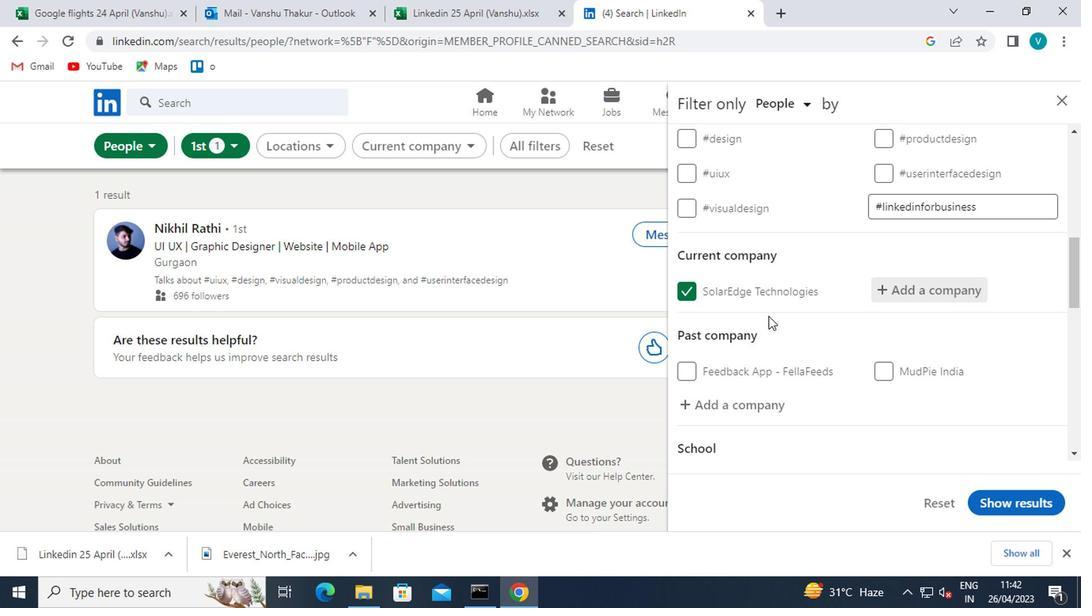 
Action: Mouse moved to (758, 369)
Screenshot: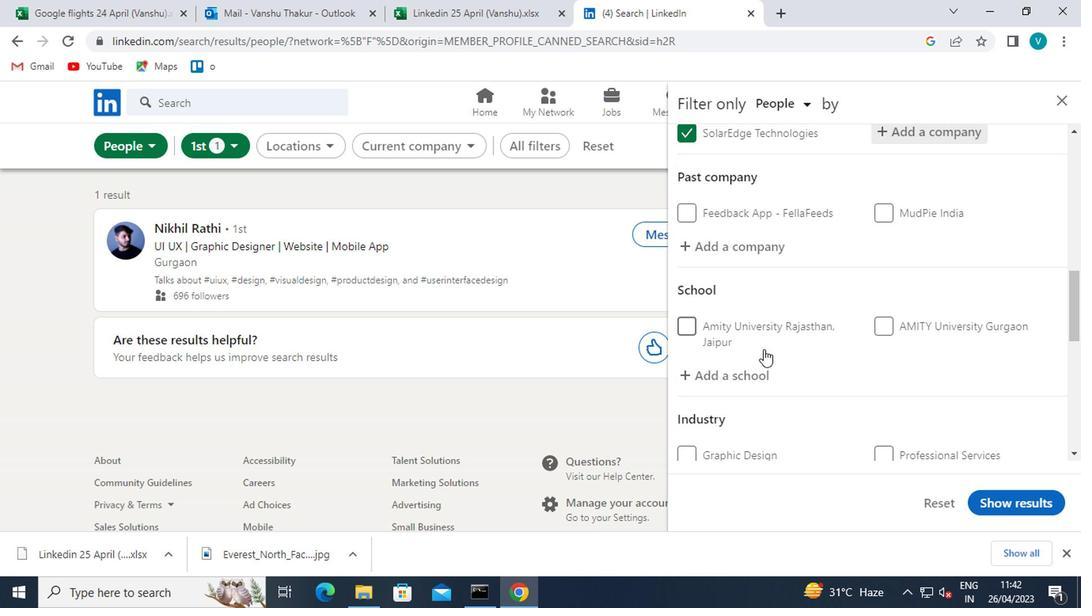 
Action: Mouse pressed left at (758, 369)
Screenshot: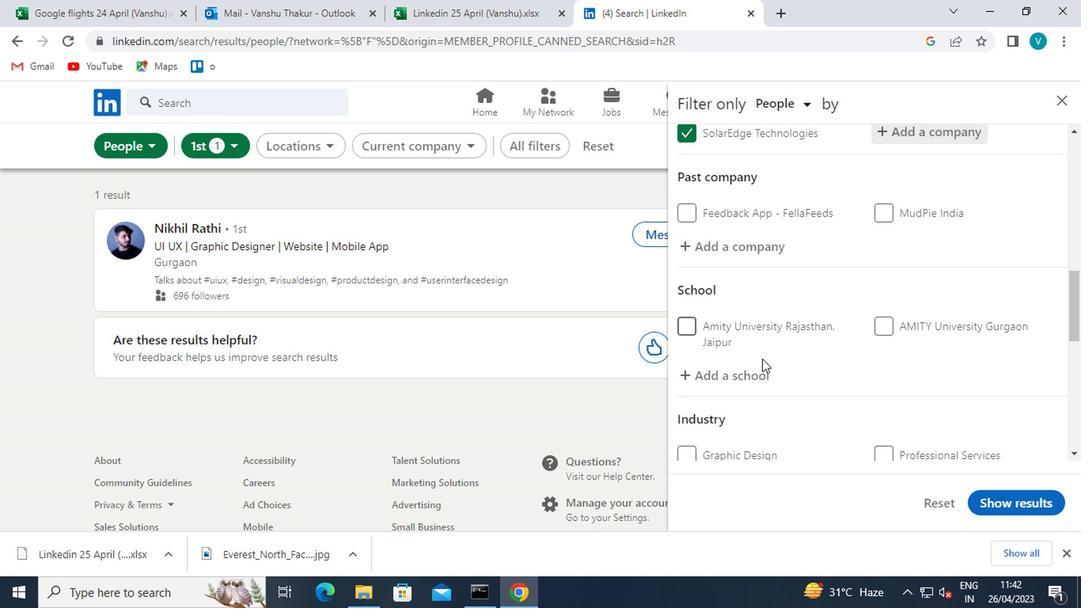 
Action: Key pressed <Key.shift>UNIVERSITY<Key.space><Key.shift>COLLEGE<Key.space><Key.shift>OF<Key.space><Key.shift>ENGI
Screenshot: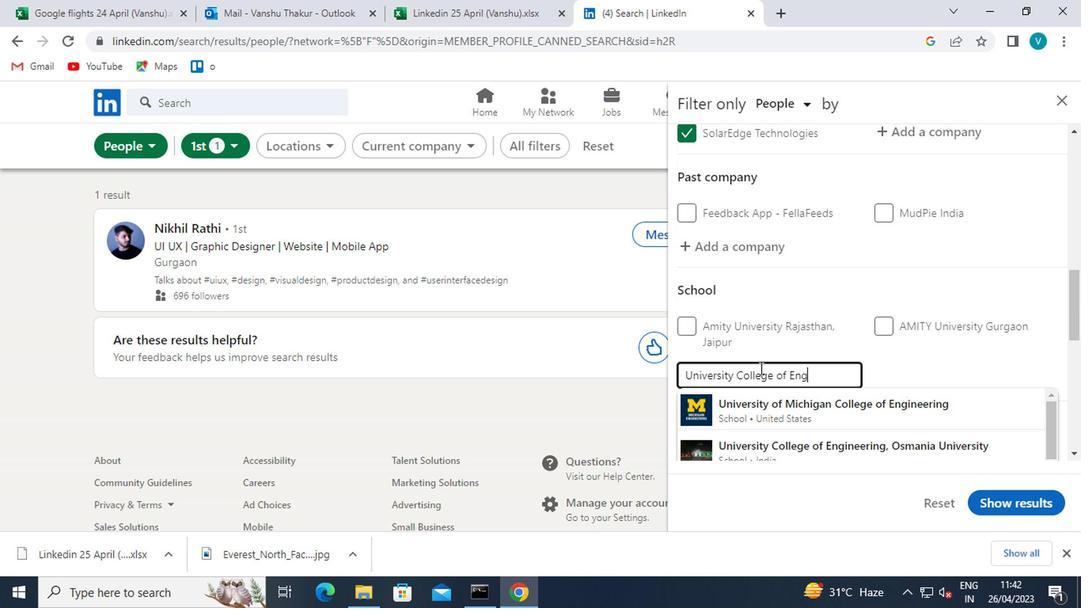 
Action: Mouse moved to (817, 444)
Screenshot: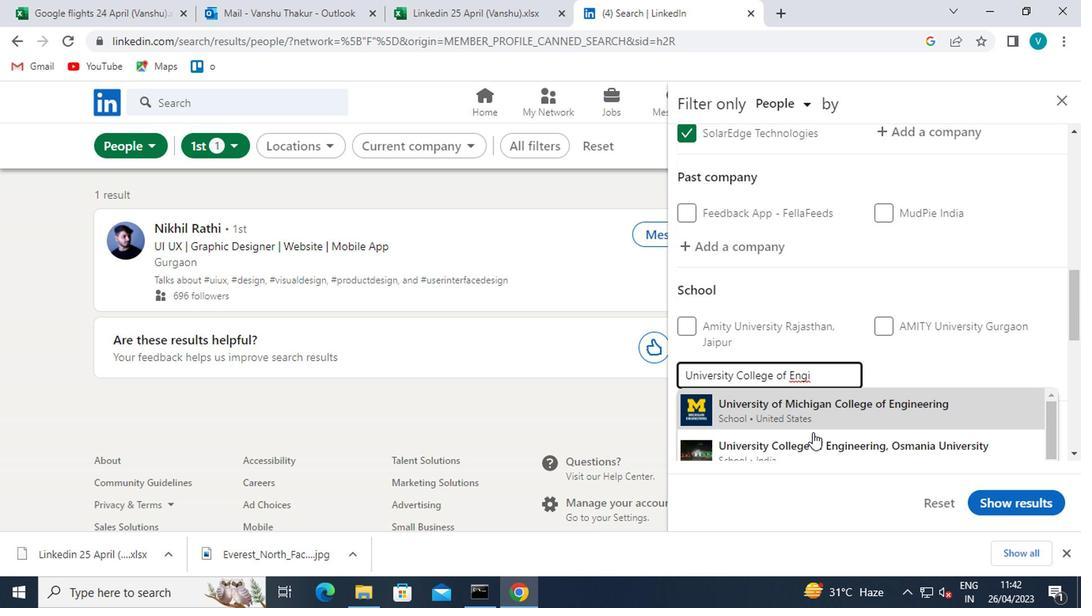 
Action: Mouse pressed left at (817, 444)
Screenshot: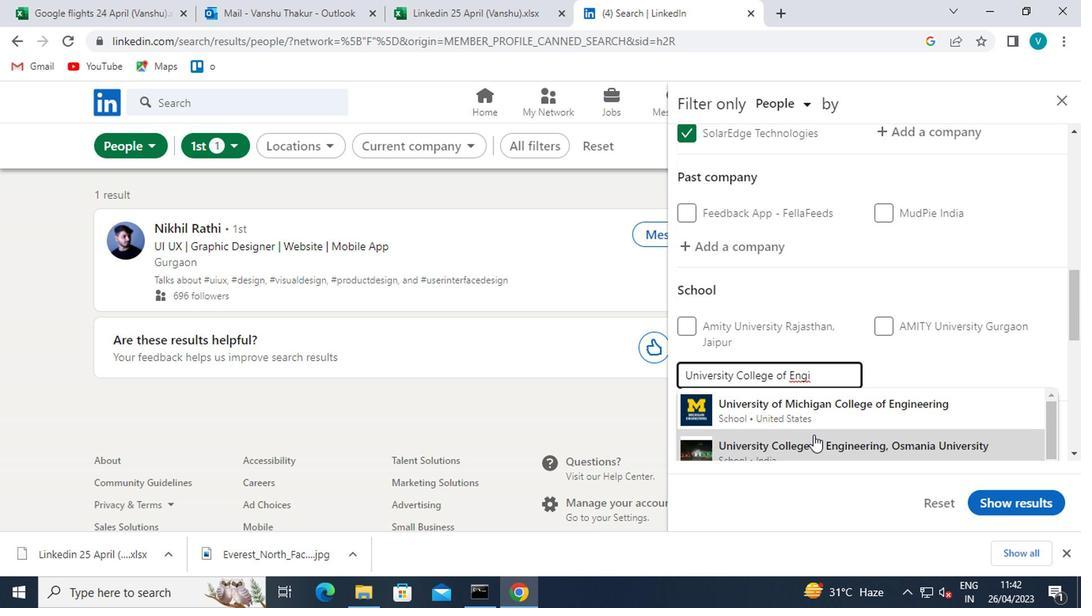 
Action: Mouse moved to (817, 431)
Screenshot: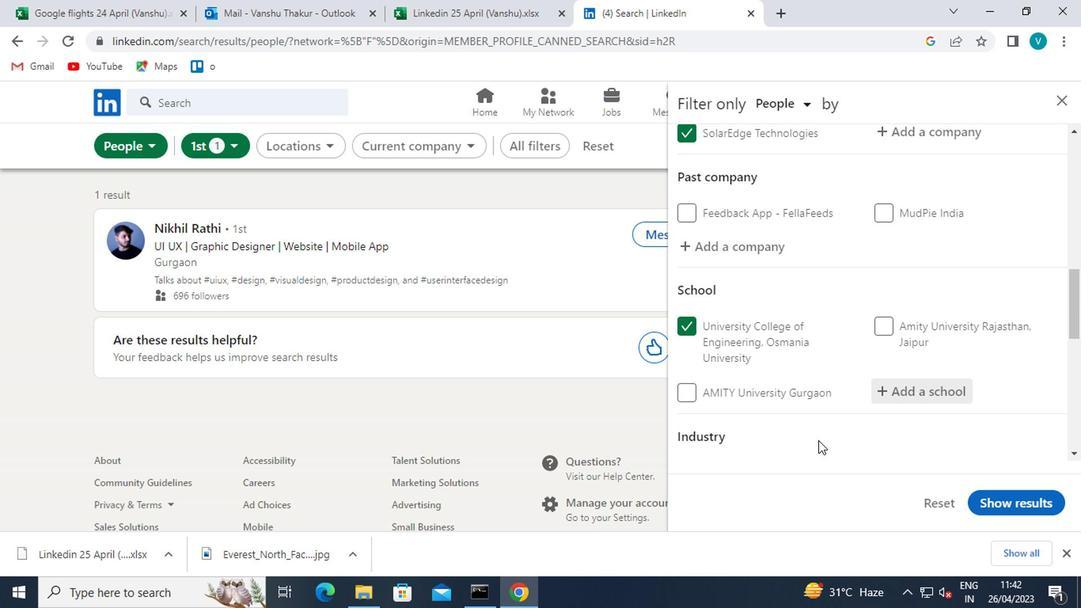 
Action: Mouse scrolled (817, 430) with delta (0, 0)
Screenshot: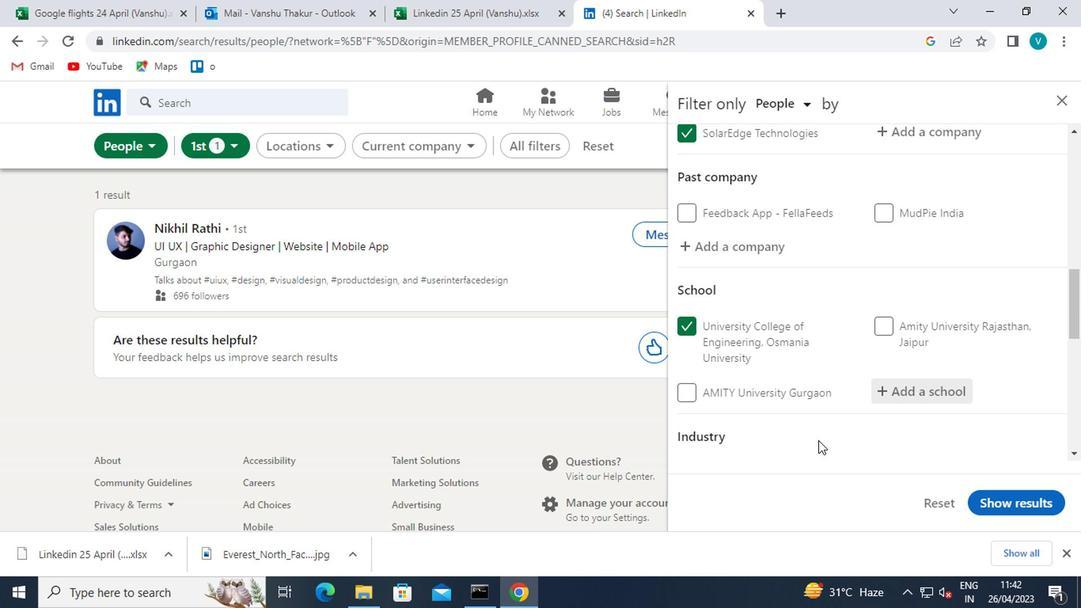 
Action: Mouse moved to (814, 418)
Screenshot: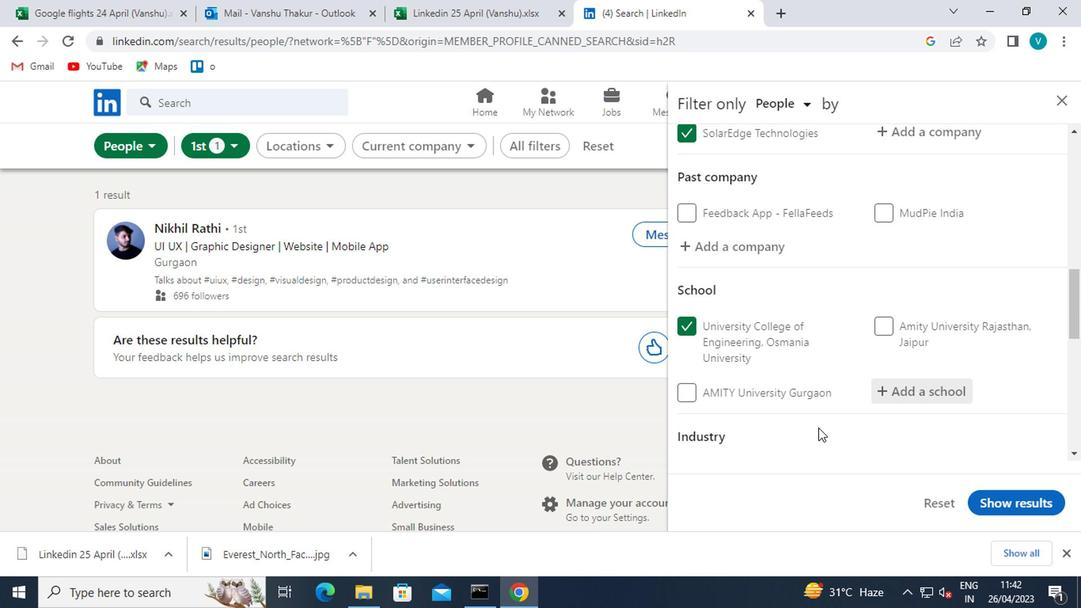 
Action: Mouse scrolled (814, 417) with delta (0, 0)
Screenshot: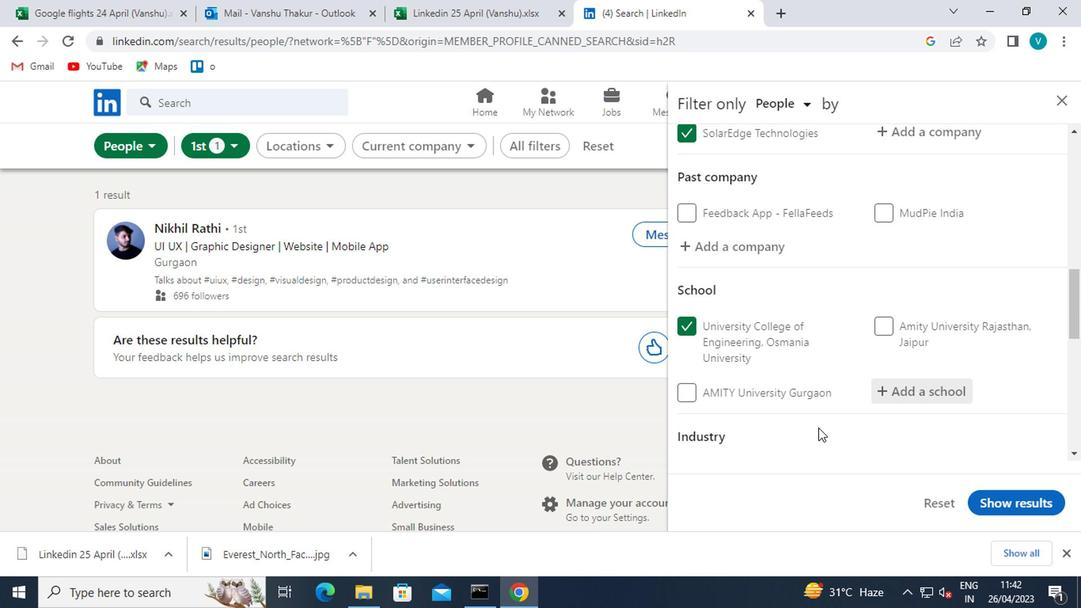 
Action: Mouse moved to (809, 409)
Screenshot: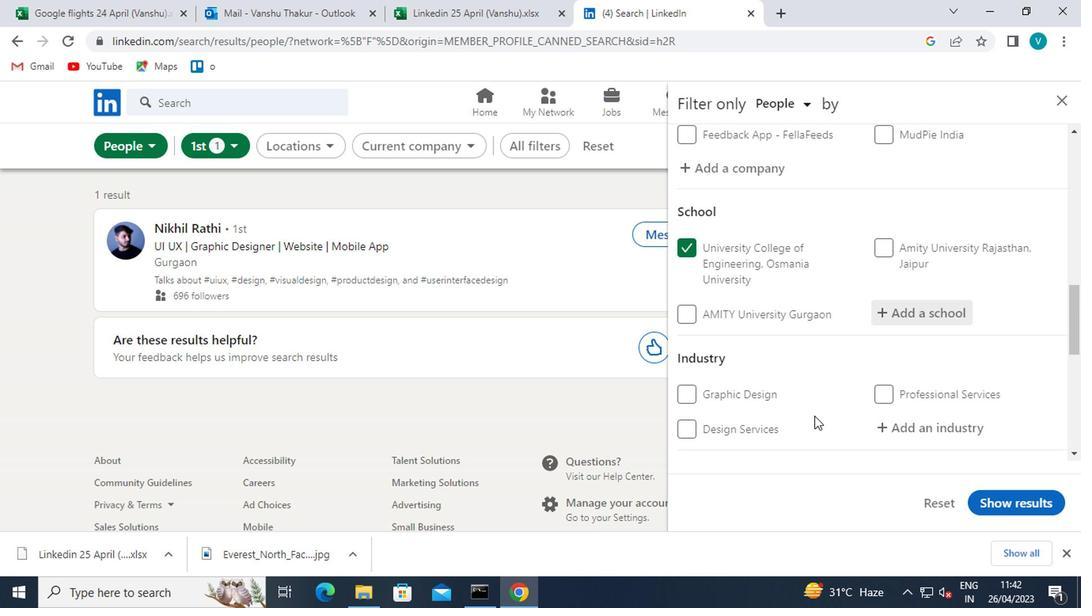 
Action: Mouse scrolled (809, 408) with delta (0, -1)
Screenshot: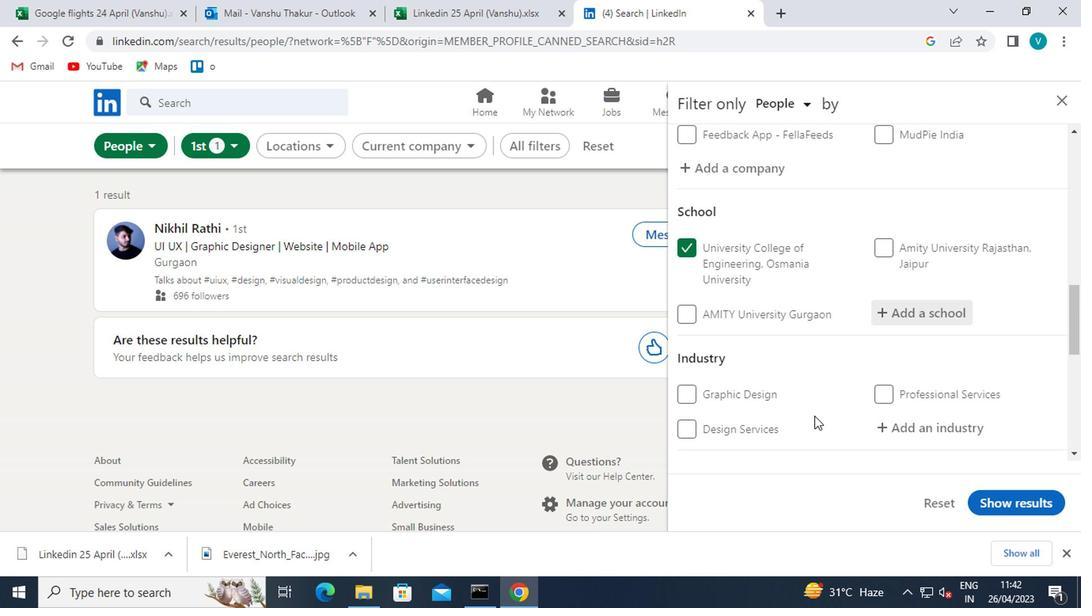 
Action: Mouse moved to (809, 407)
Screenshot: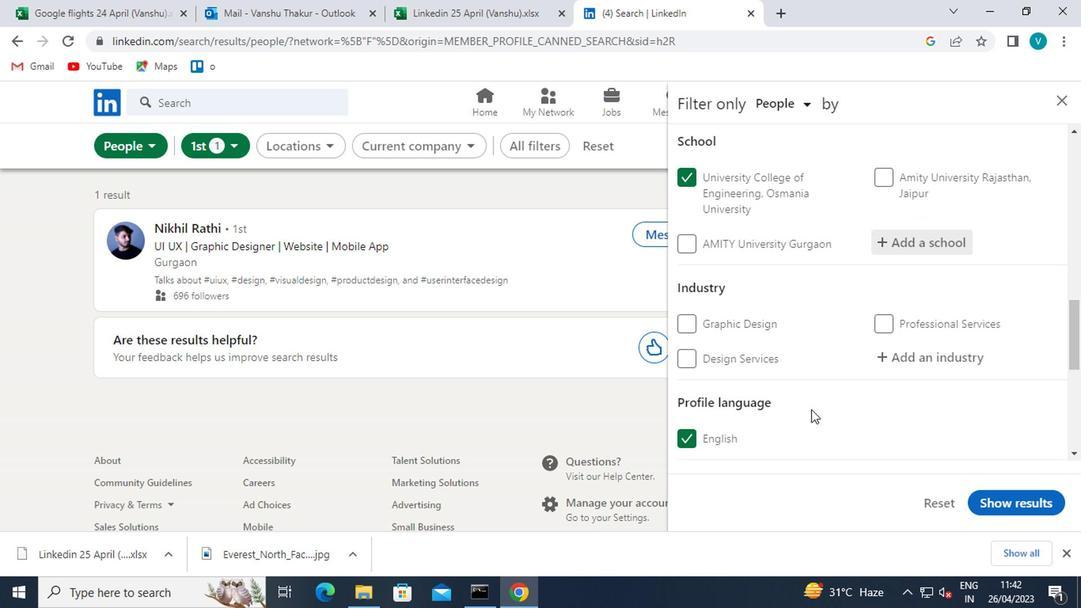 
Action: Mouse scrolled (809, 407) with delta (0, 0)
Screenshot: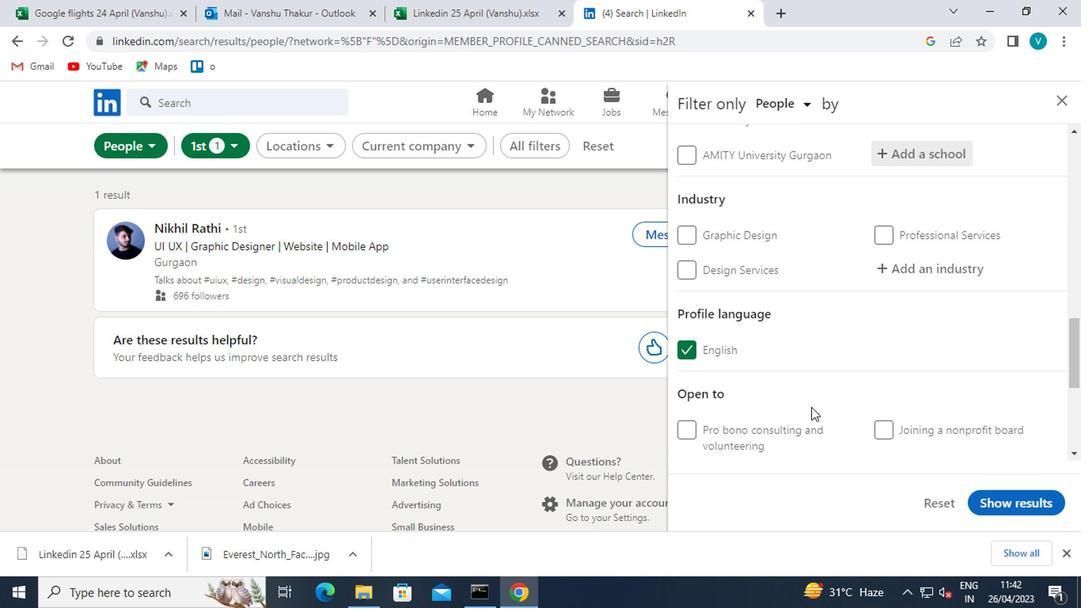 
Action: Mouse moved to (924, 193)
Screenshot: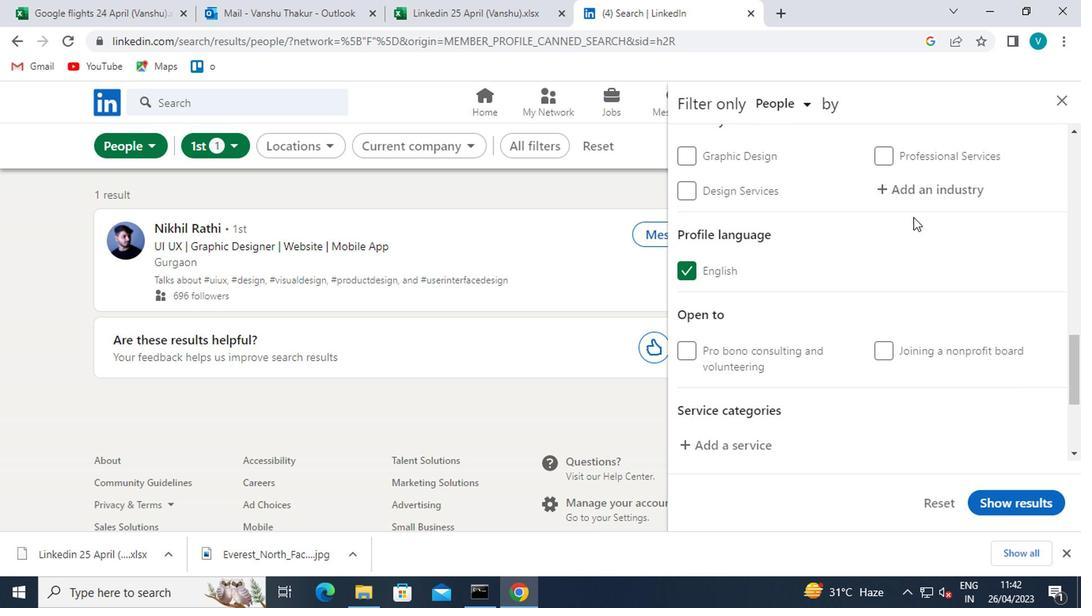 
Action: Mouse pressed left at (924, 193)
Screenshot: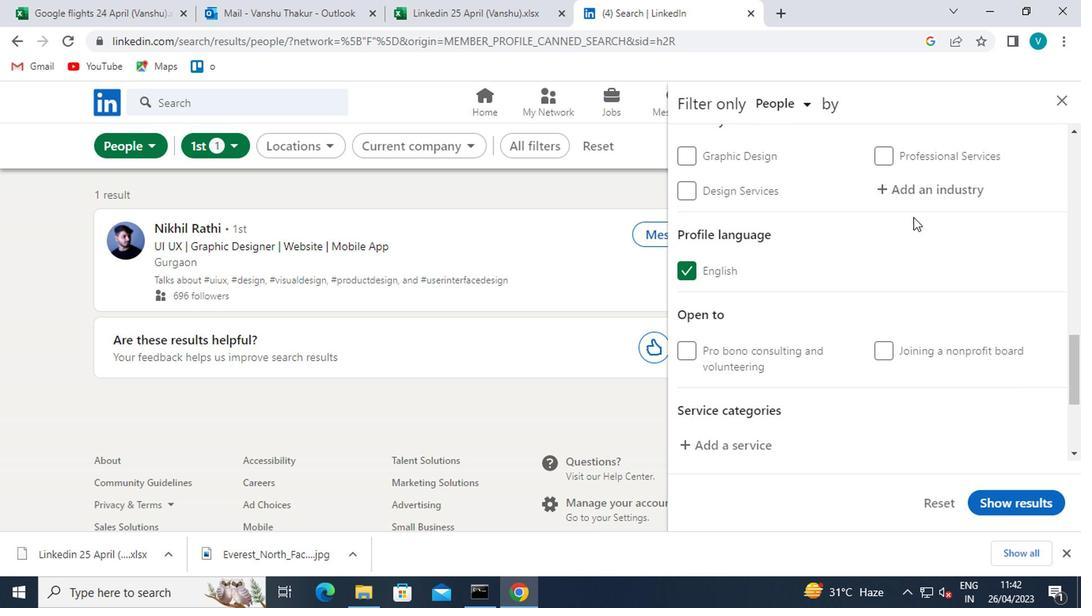 
Action: Mouse moved to (902, 265)
Screenshot: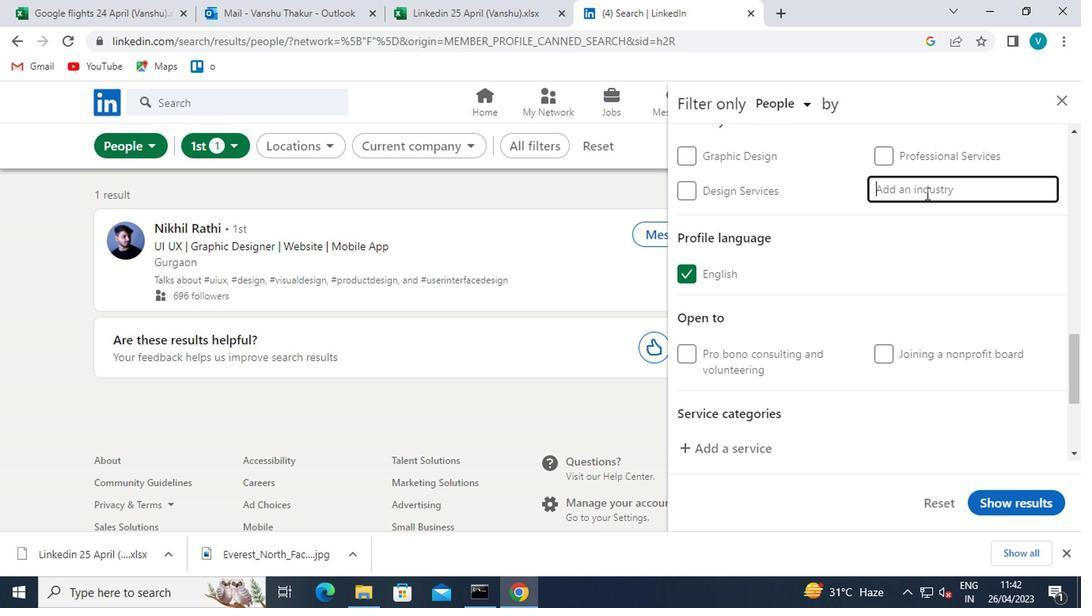 
Action: Mouse scrolled (902, 265) with delta (0, 0)
Screenshot: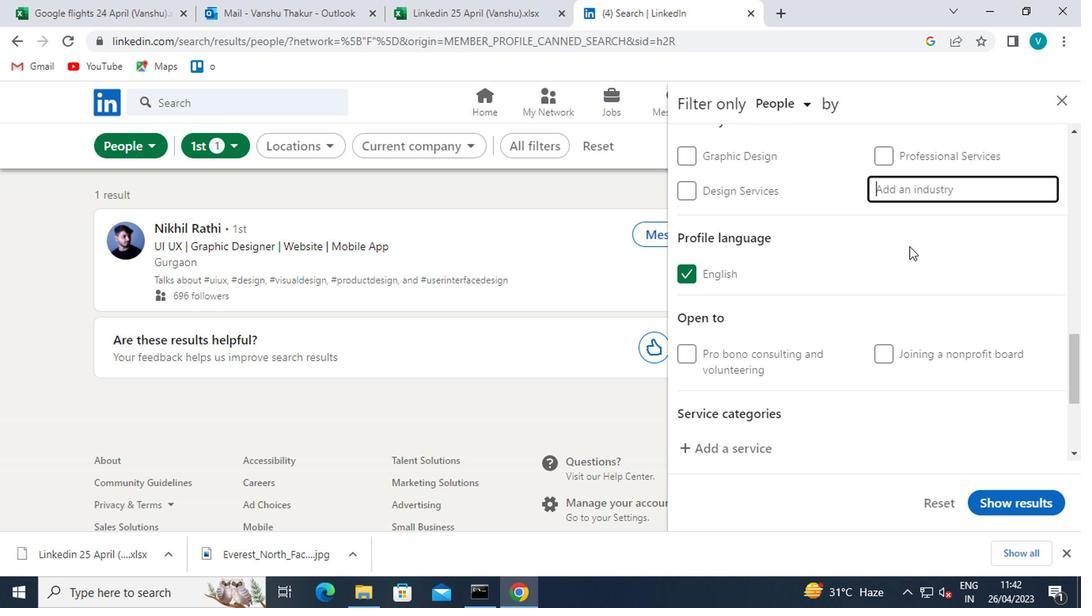 
Action: Key pressed <Key.shift>WHOLESALE<Key.space>
Screenshot: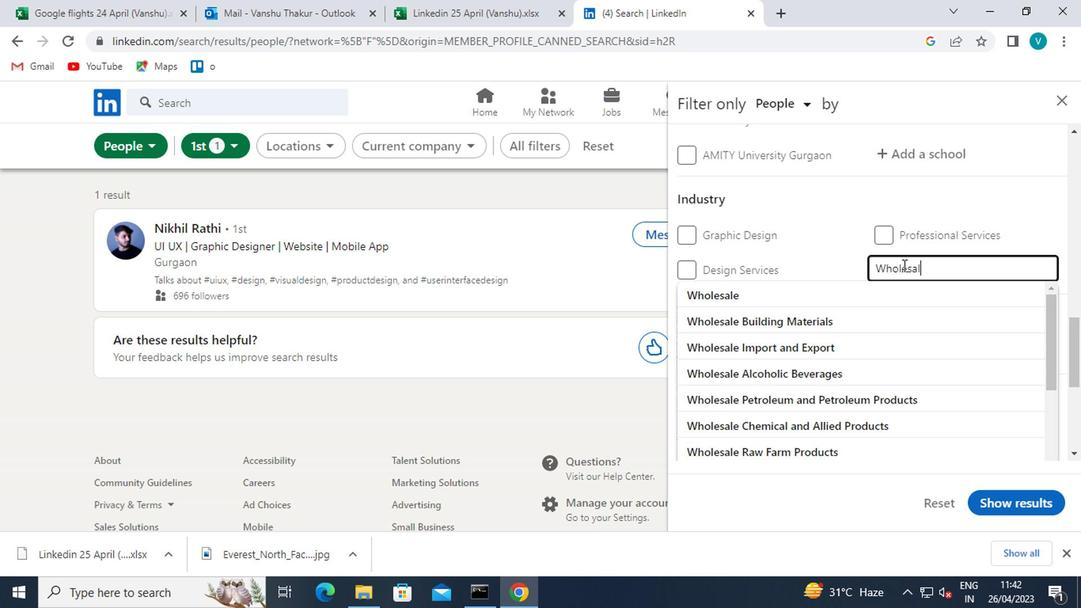 
Action: Mouse moved to (901, 287)
Screenshot: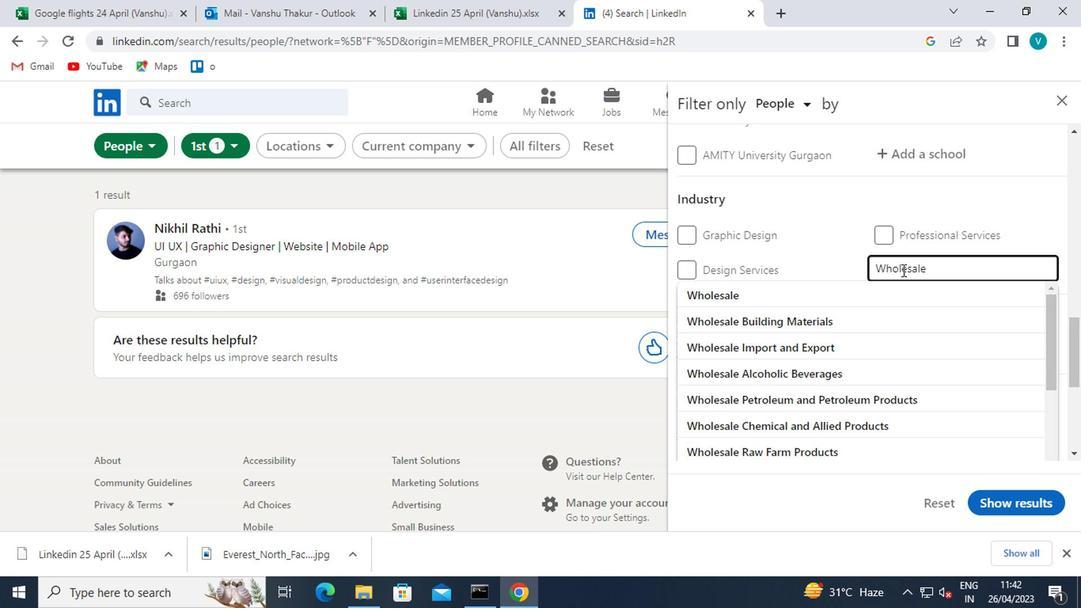 
Action: Key pressed <Key.shift>PAPE
Screenshot: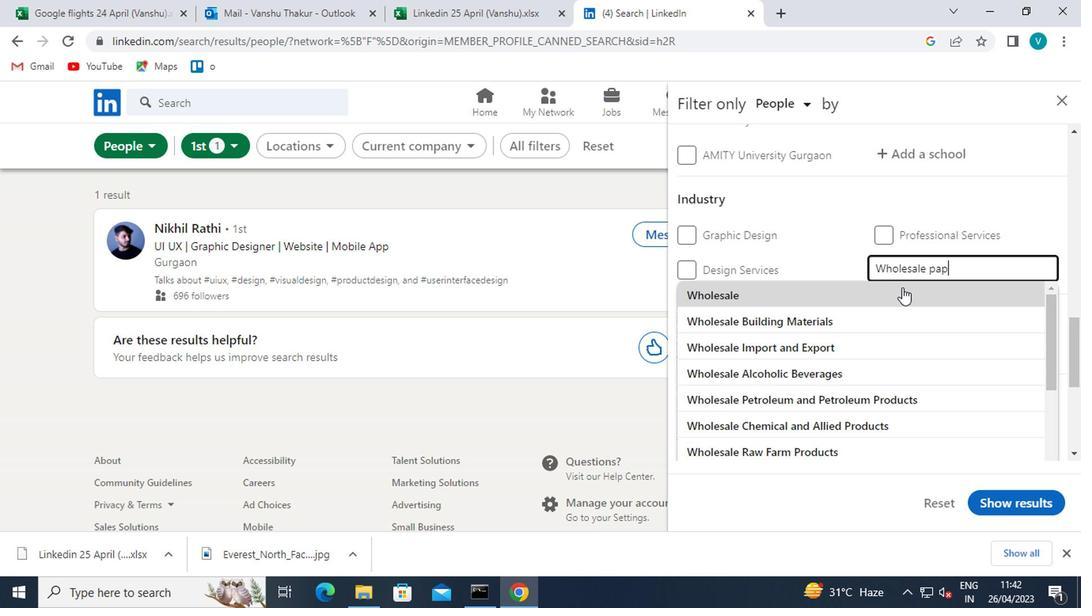 
Action: Mouse moved to (901, 288)
Screenshot: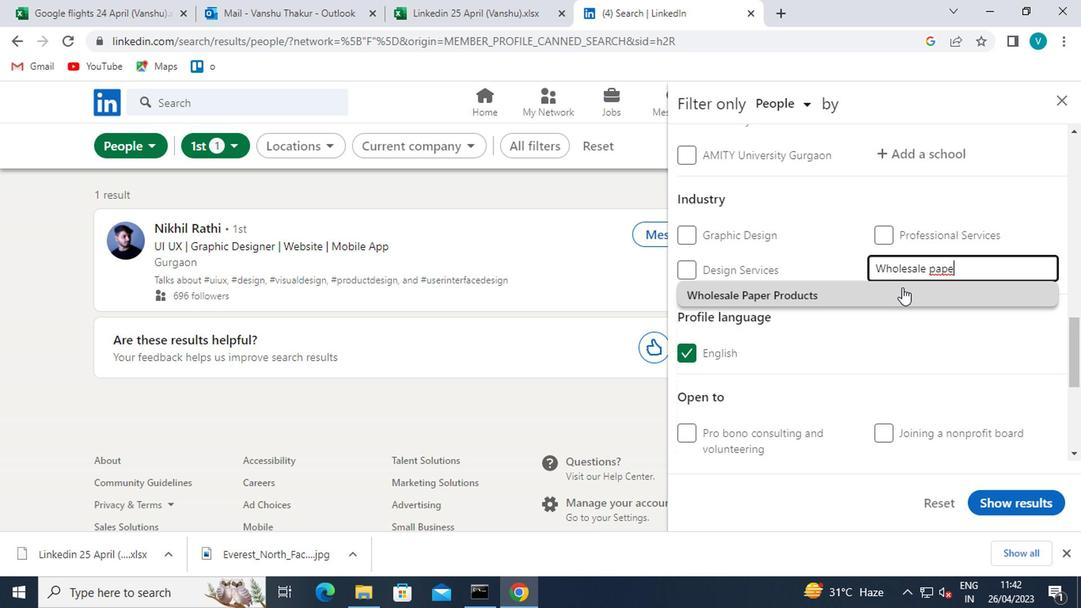 
Action: Mouse pressed middle at (901, 288)
Screenshot: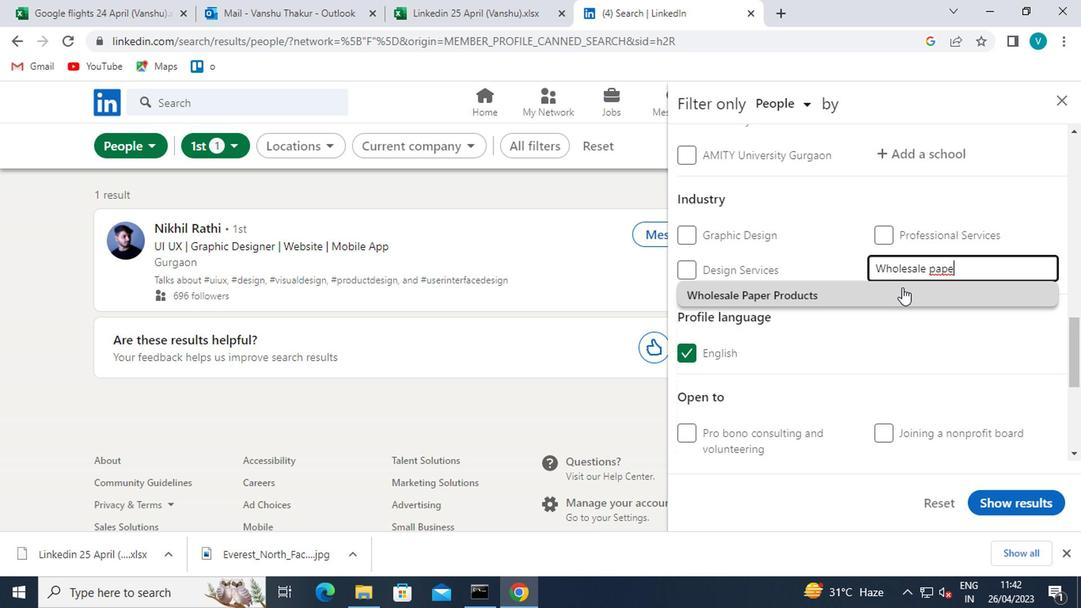 
Action: Mouse scrolled (901, 289) with delta (0, 0)
Screenshot: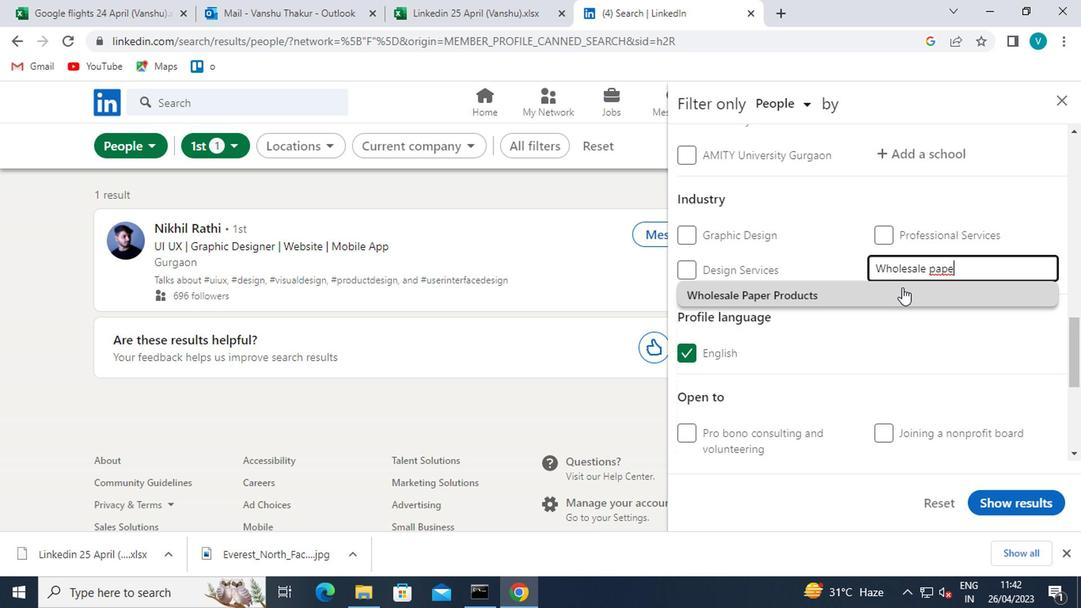 
Action: Mouse scrolled (901, 289) with delta (0, 0)
Screenshot: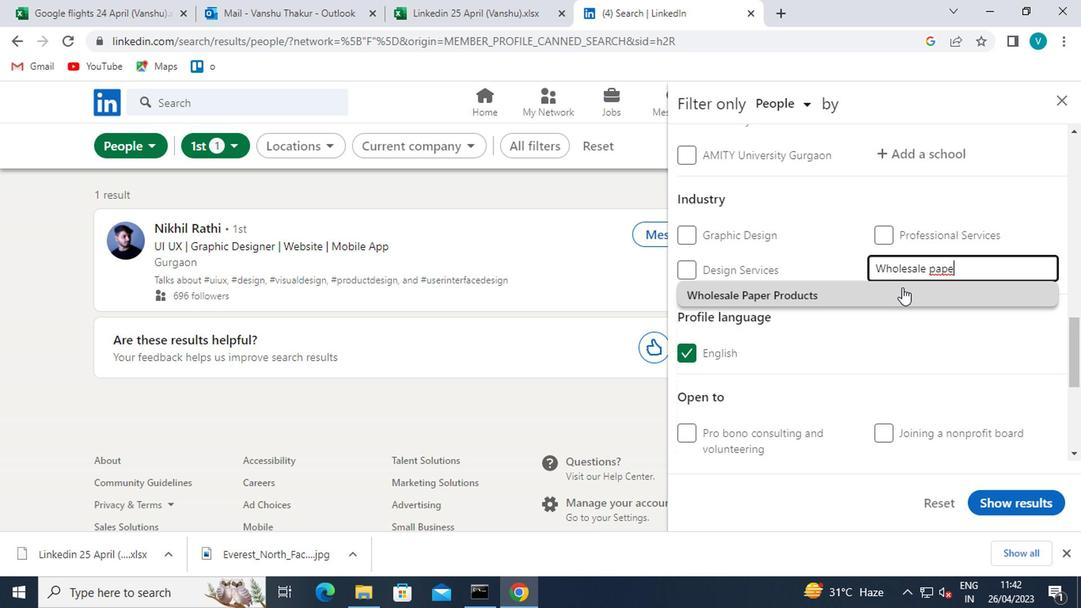 
Action: Mouse moved to (888, 287)
Screenshot: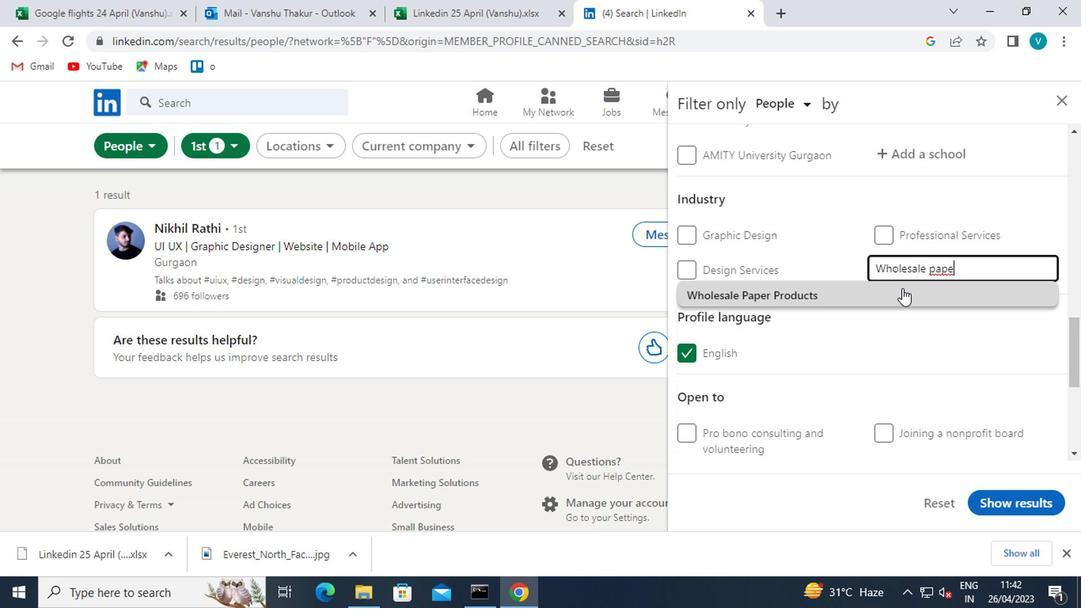 
Action: Mouse scrolled (888, 286) with delta (0, 0)
Screenshot: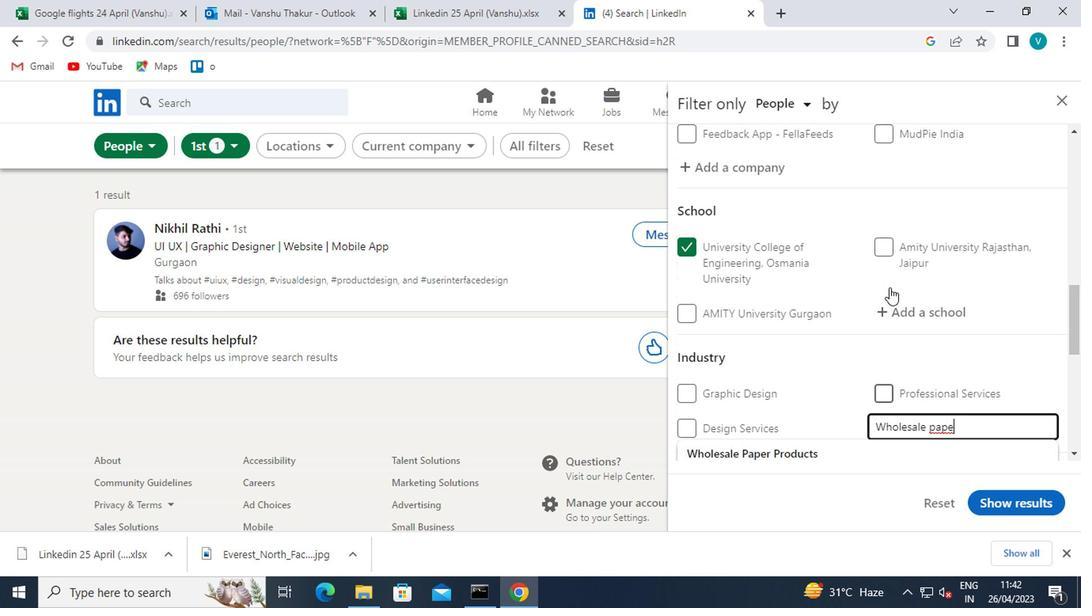 
Action: Mouse scrolled (888, 286) with delta (0, 0)
Screenshot: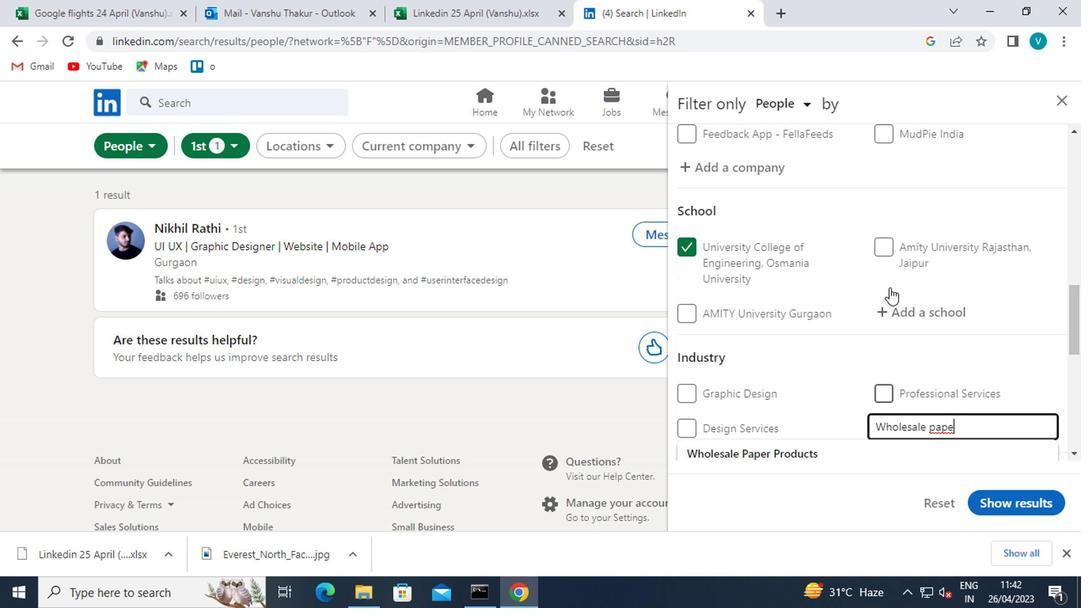 
Action: Mouse scrolled (888, 286) with delta (0, 0)
Screenshot: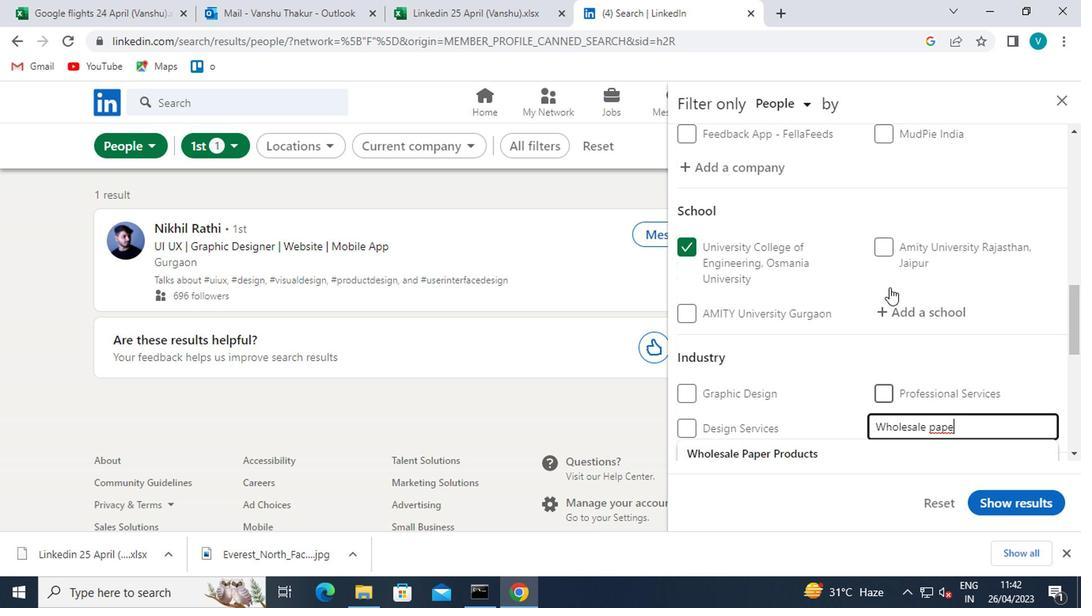
Action: Mouse moved to (897, 213)
Screenshot: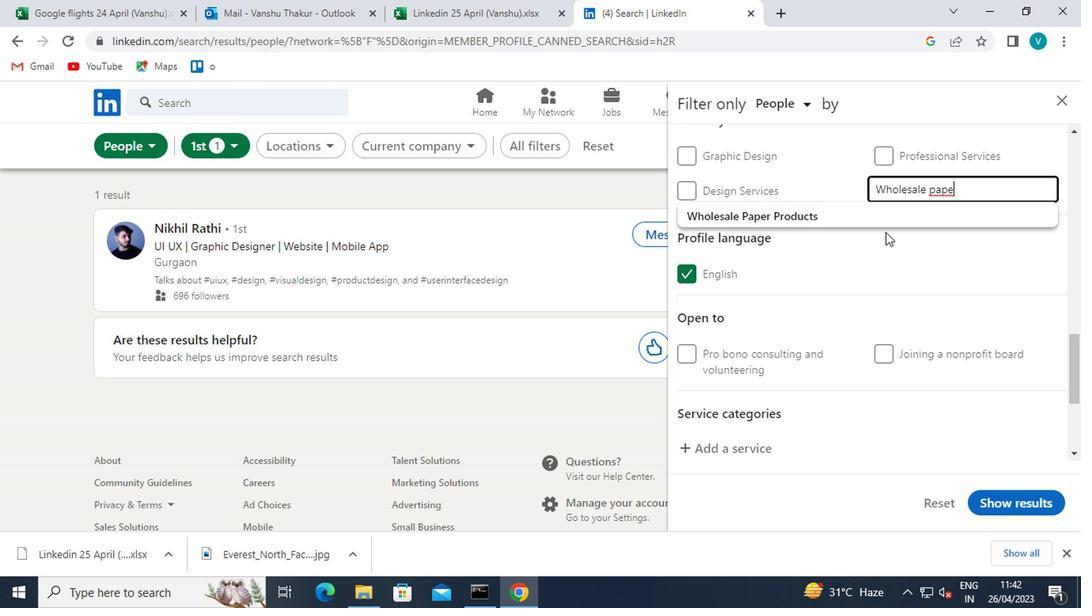 
Action: Mouse pressed left at (897, 213)
Screenshot: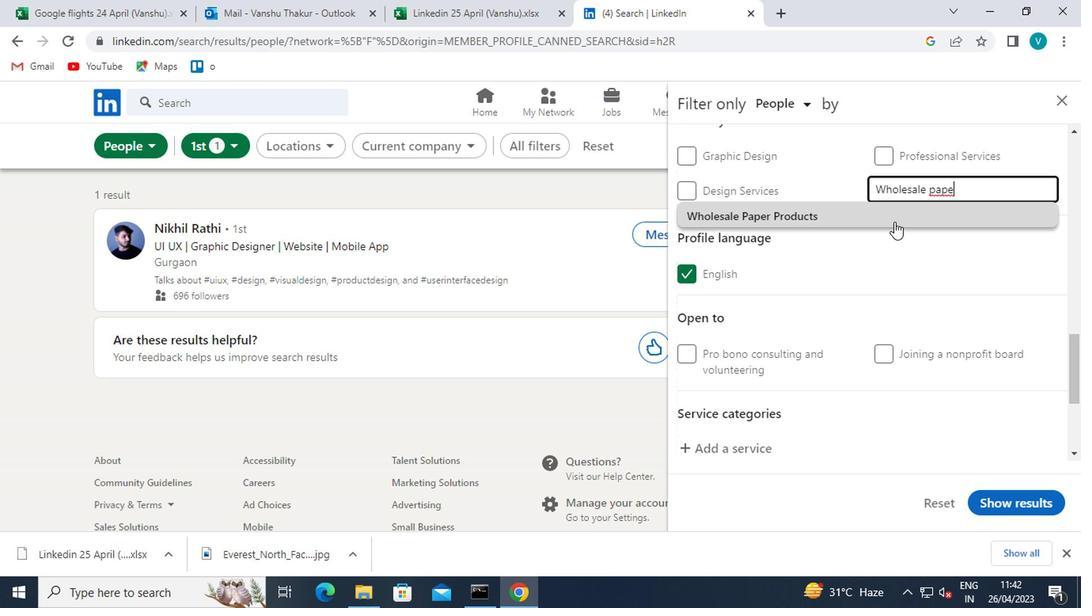 
Action: Mouse moved to (895, 219)
Screenshot: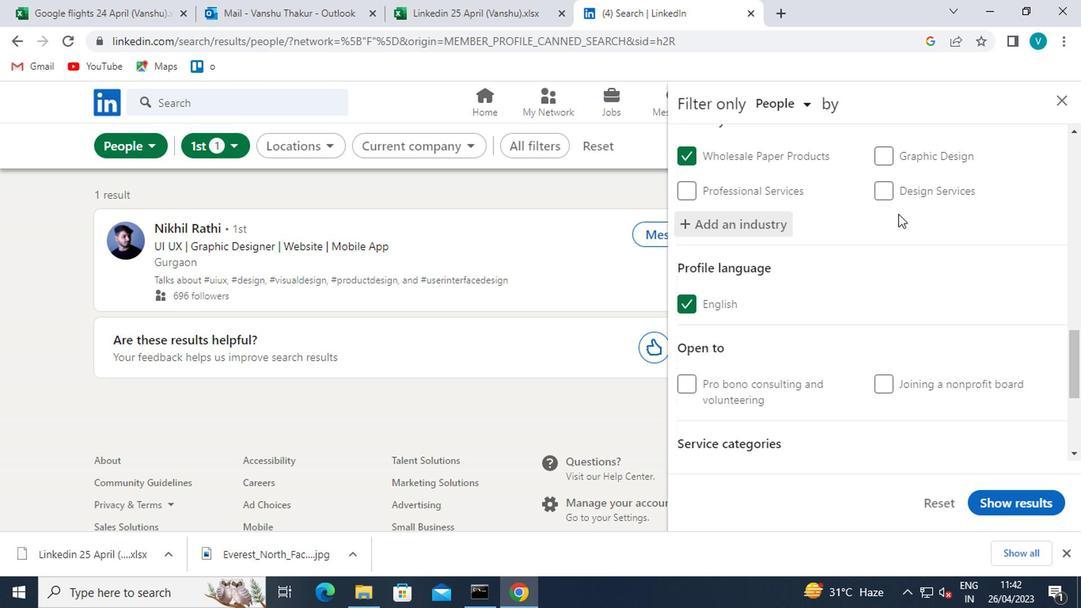 
Action: Mouse scrolled (895, 218) with delta (0, -1)
Screenshot: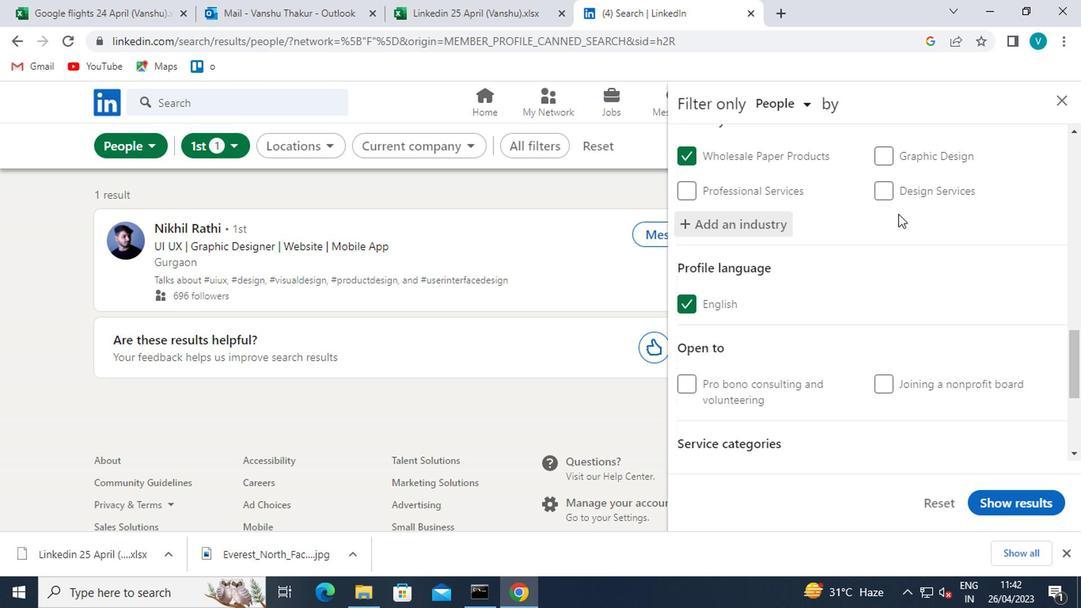 
Action: Mouse moved to (893, 229)
Screenshot: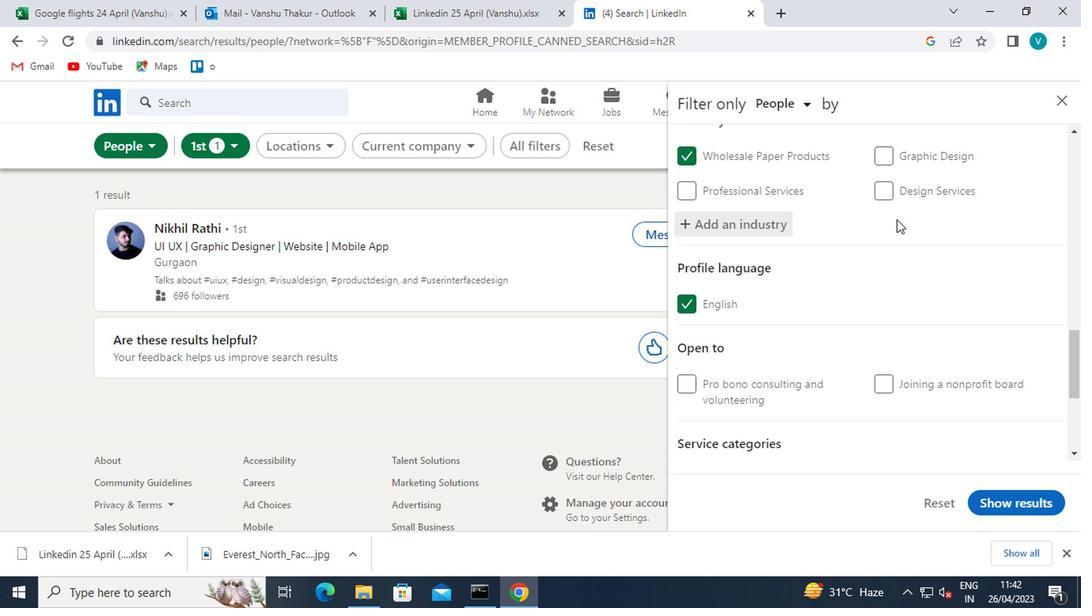 
Action: Mouse scrolled (893, 228) with delta (0, 0)
Screenshot: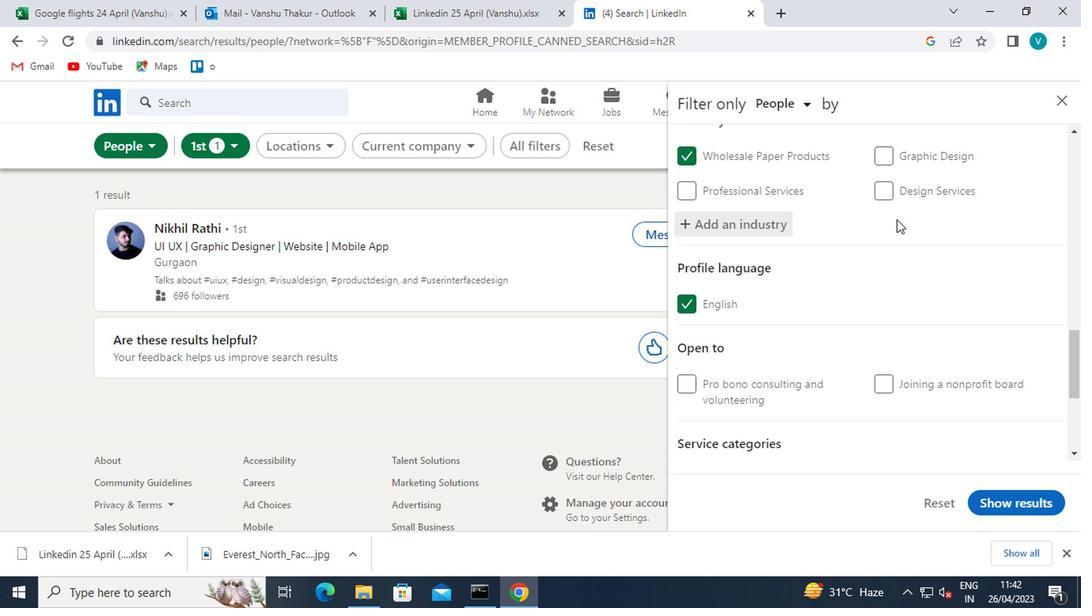 
Action: Mouse moved to (887, 238)
Screenshot: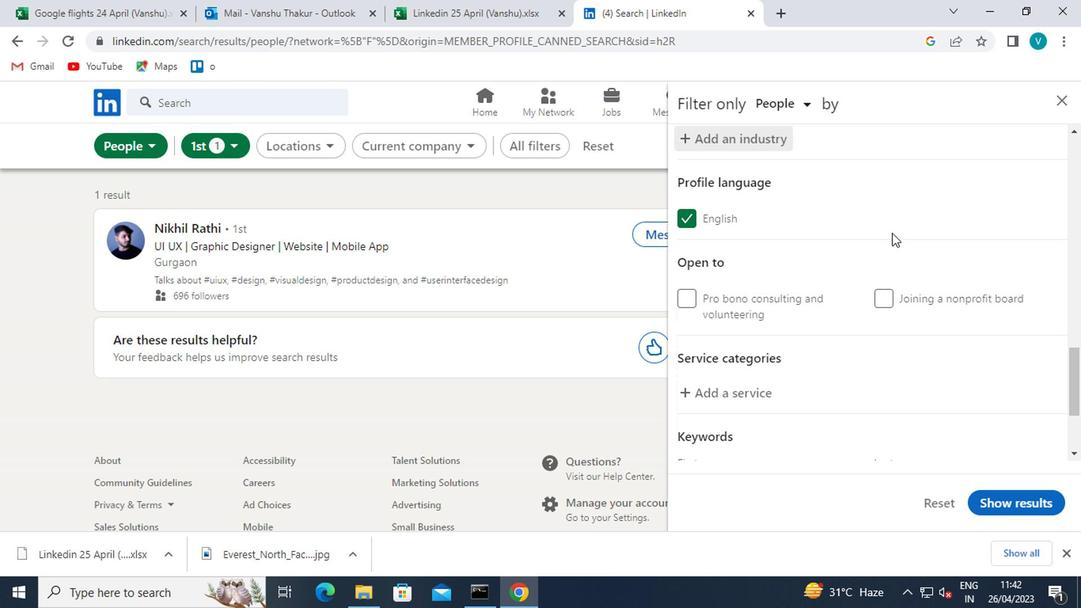 
Action: Mouse scrolled (887, 237) with delta (0, -1)
Screenshot: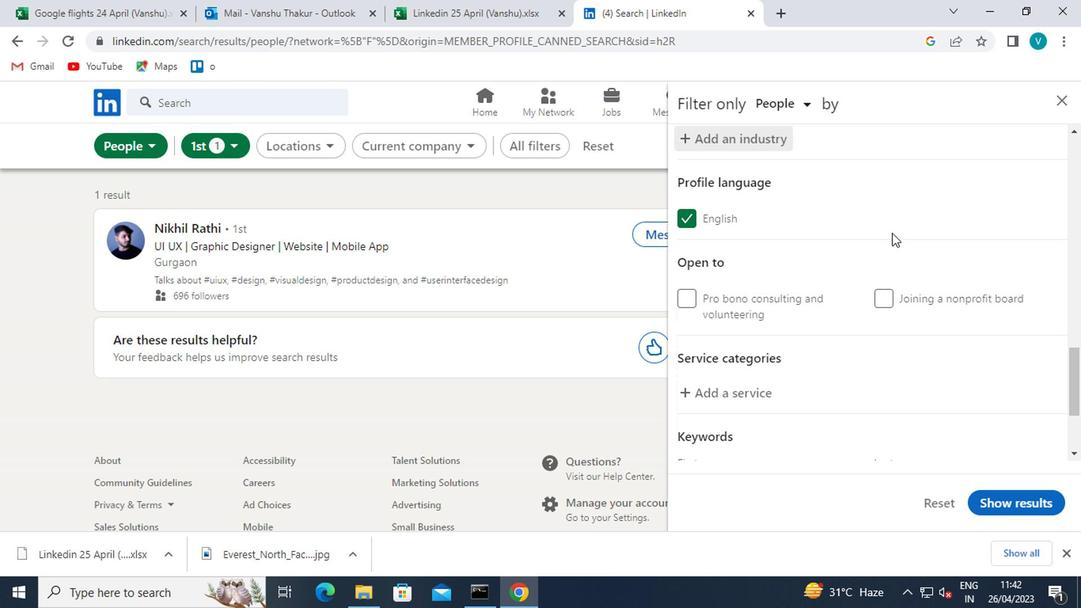 
Action: Mouse moved to (885, 246)
Screenshot: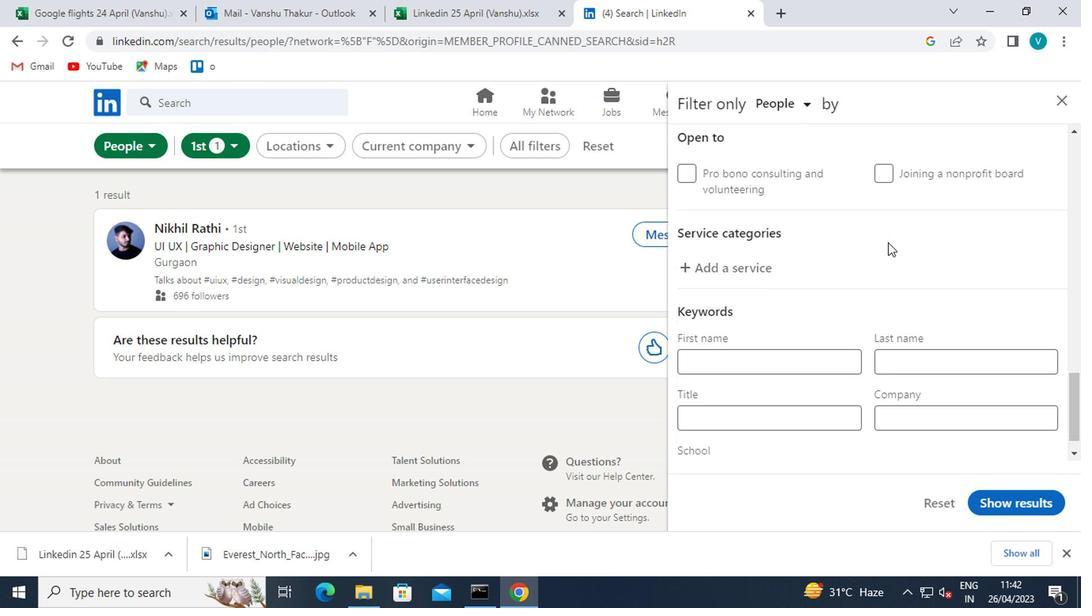 
Action: Mouse scrolled (885, 245) with delta (0, -1)
Screenshot: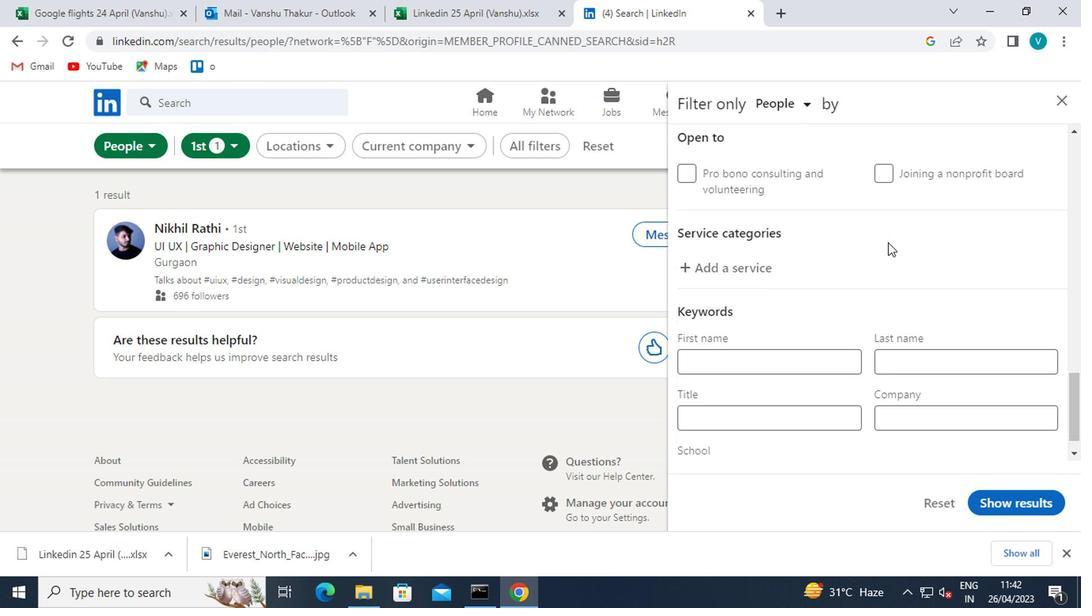 
Action: Mouse moved to (781, 280)
Screenshot: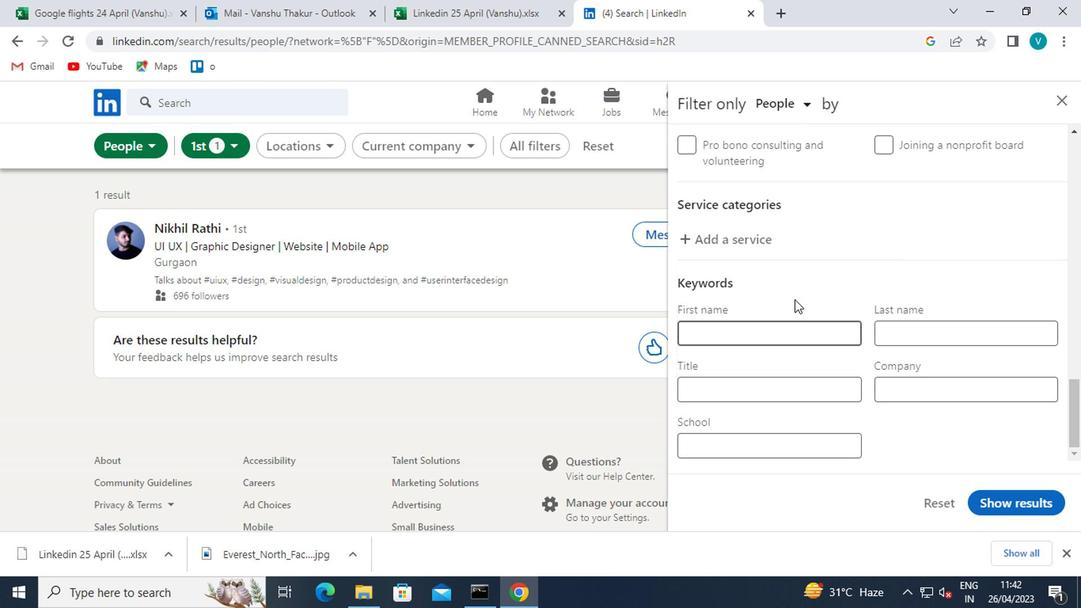 
Action: Mouse scrolled (781, 281) with delta (0, 0)
Screenshot: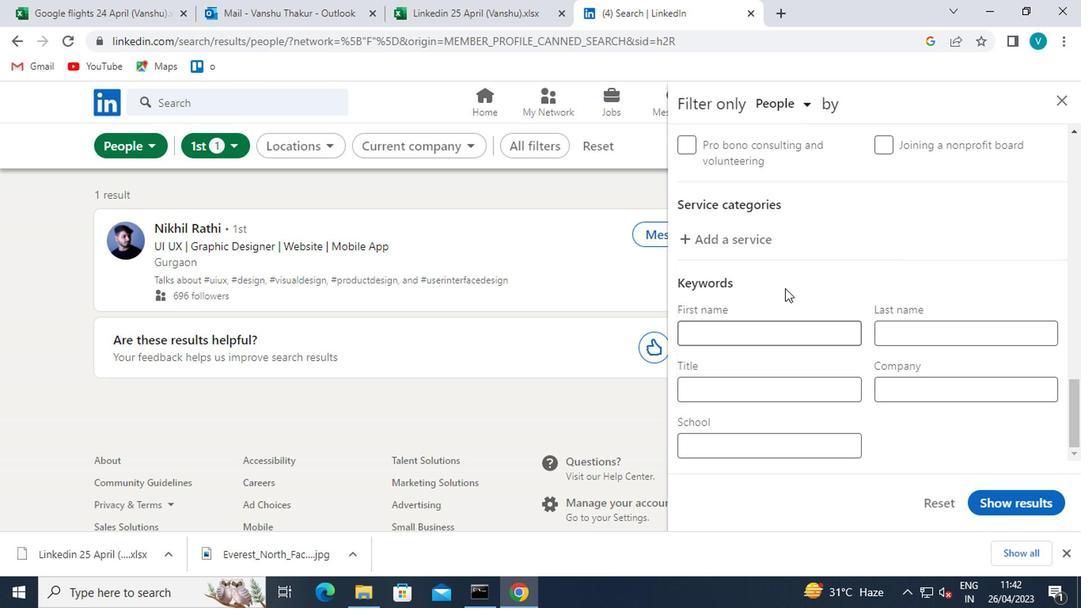 
Action: Mouse moved to (718, 309)
Screenshot: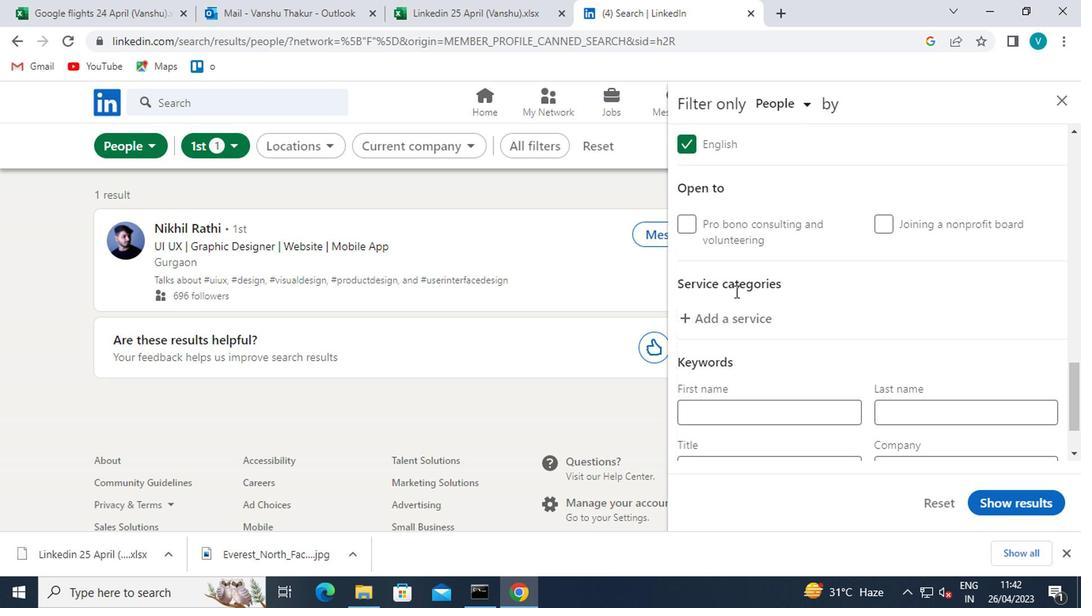 
Action: Mouse pressed left at (718, 309)
Screenshot: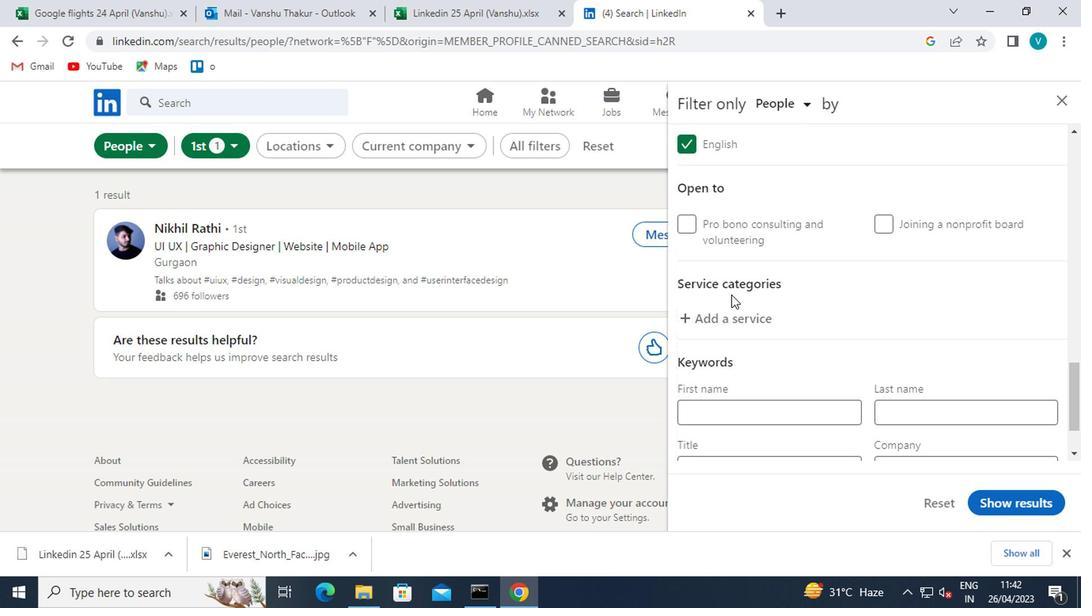 
Action: Key pressed <Key.shift>HUMAN<Key.space>
Screenshot: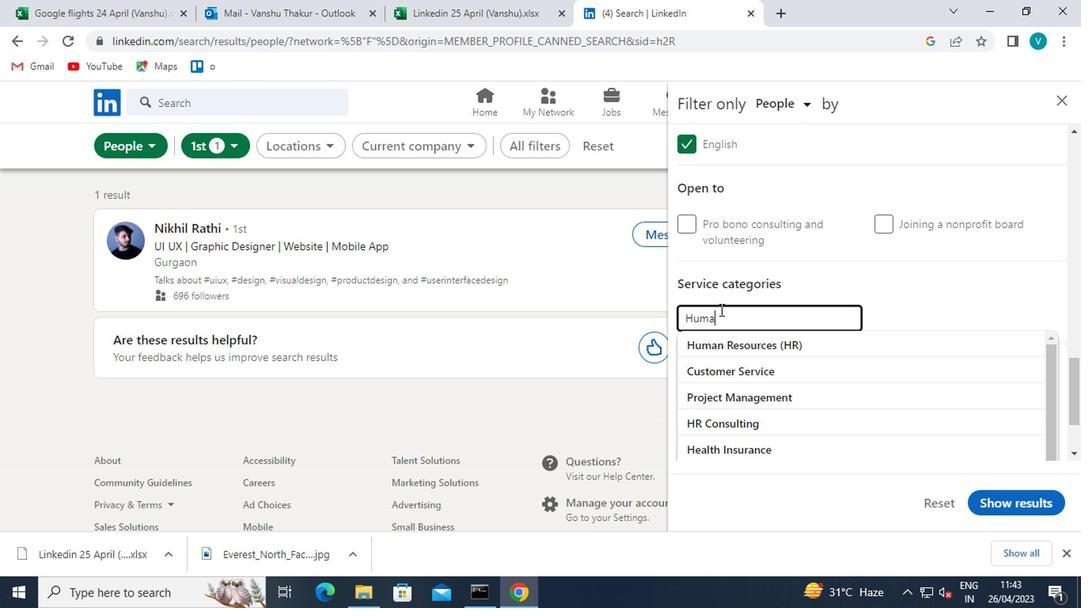 
Action: Mouse moved to (734, 342)
Screenshot: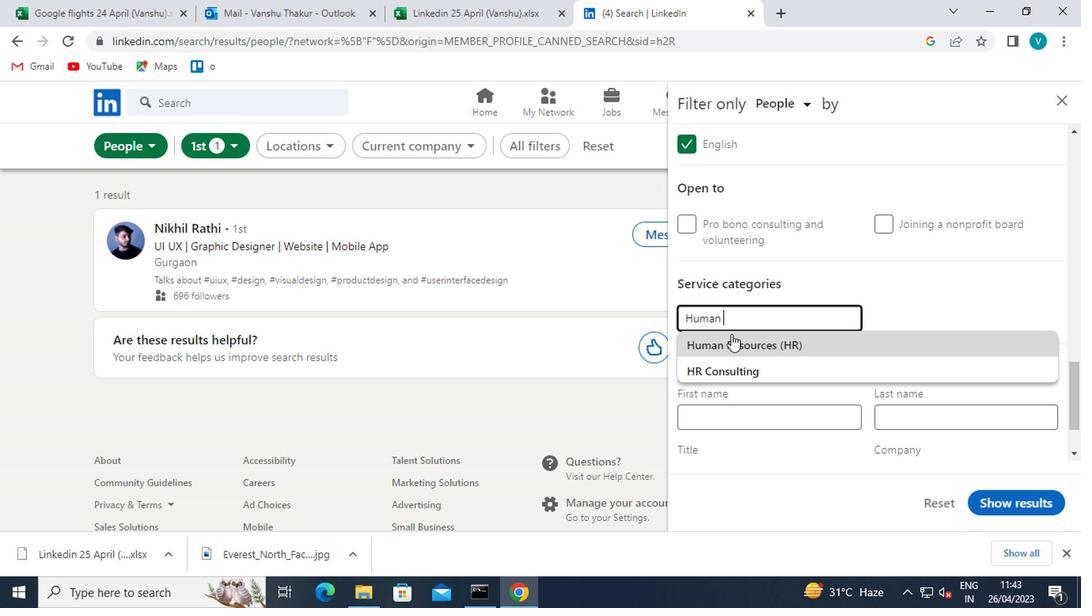 
Action: Mouse pressed left at (734, 342)
Screenshot: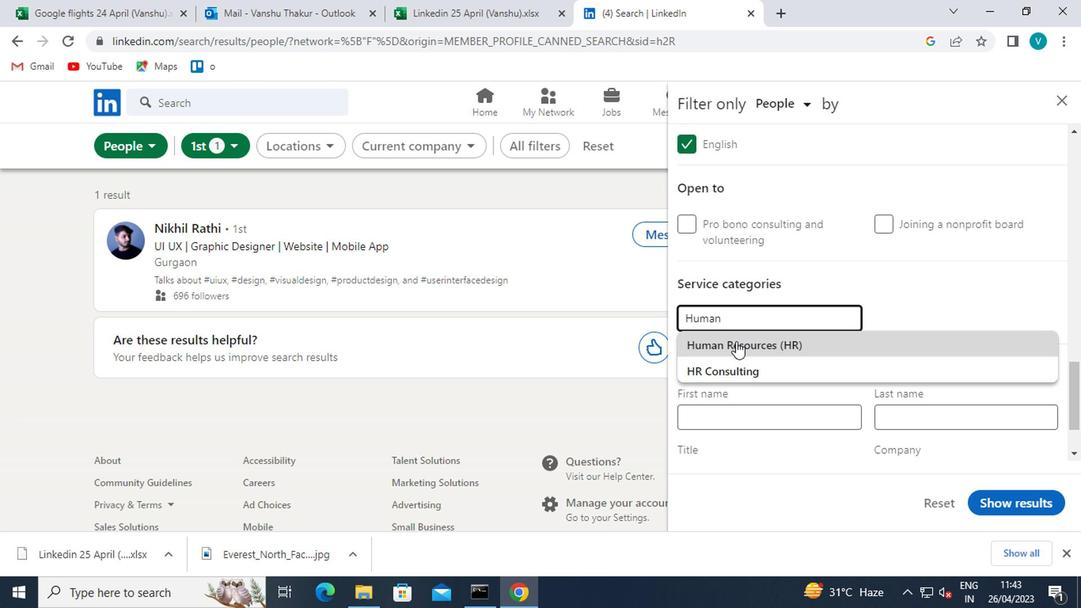 
Action: Mouse scrolled (734, 340) with delta (0, -1)
Screenshot: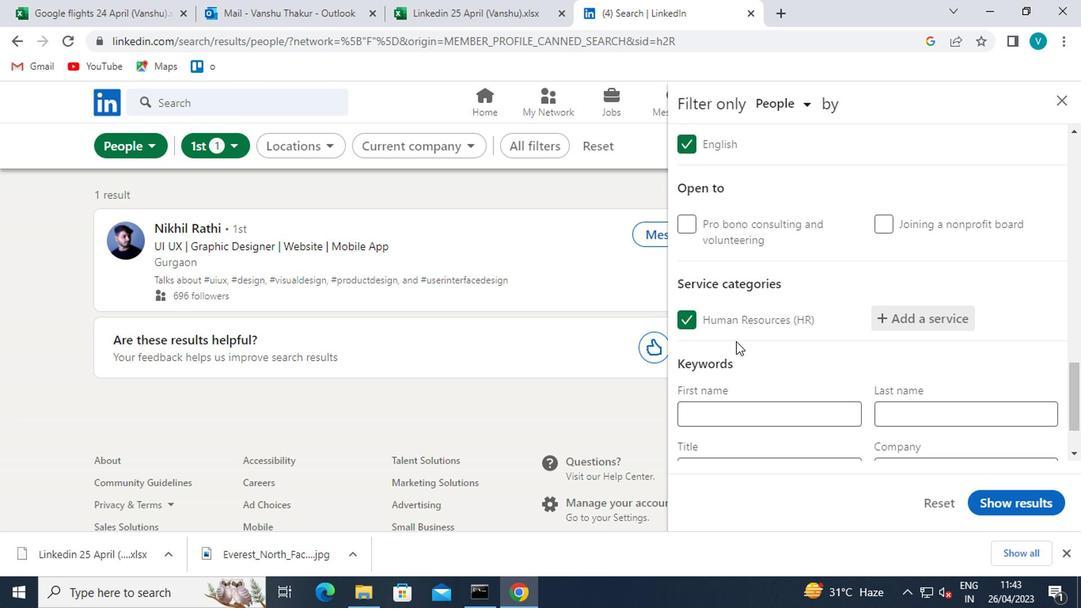 
Action: Mouse scrolled (734, 340) with delta (0, -1)
Screenshot: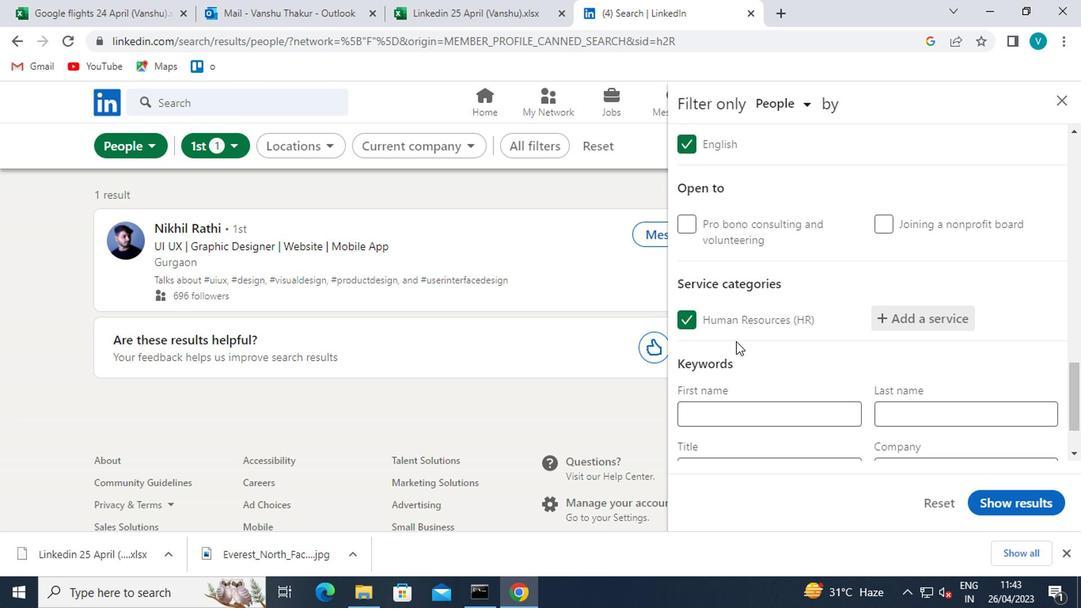 
Action: Mouse moved to (734, 379)
Screenshot: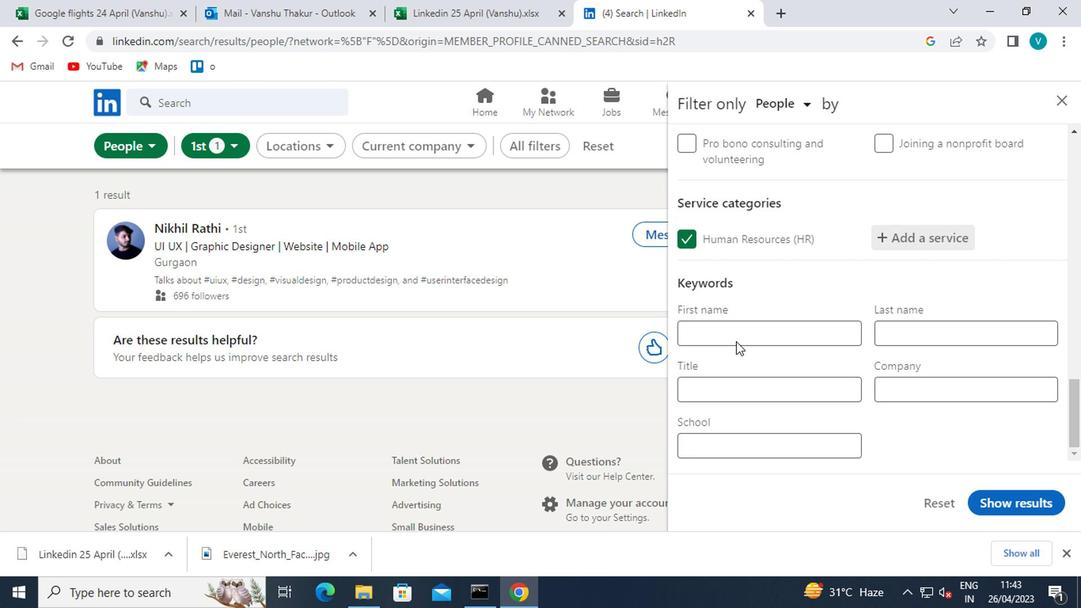 
Action: Mouse pressed left at (734, 379)
Screenshot: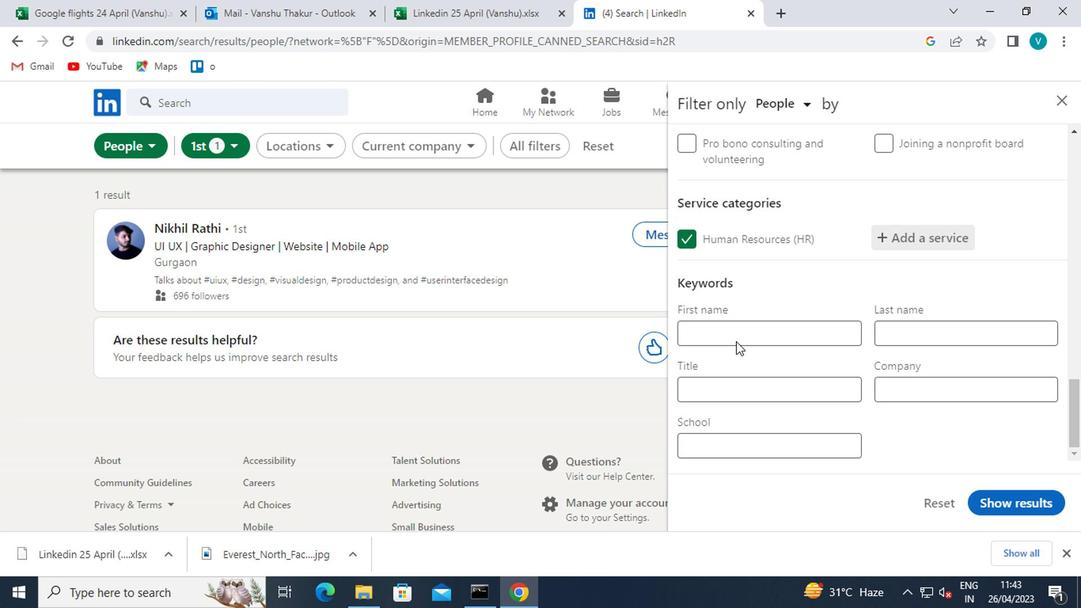 
Action: Key pressed <Key.shift>CAN<Key.space><Key.shift>DRIVER
Screenshot: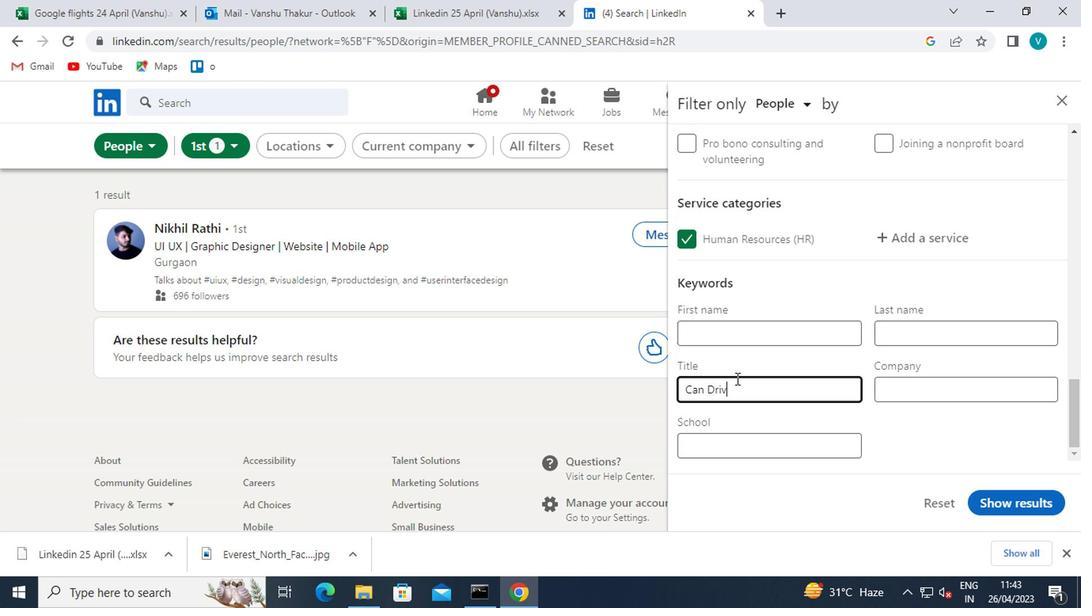 
Action: Mouse moved to (1032, 508)
Screenshot: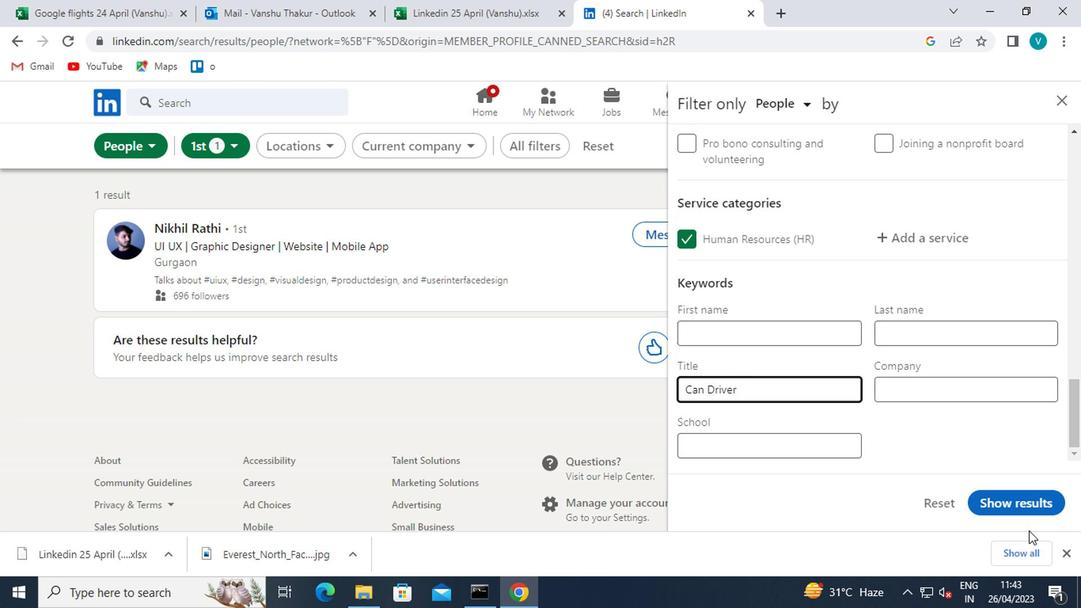 
Action: Mouse pressed left at (1032, 508)
Screenshot: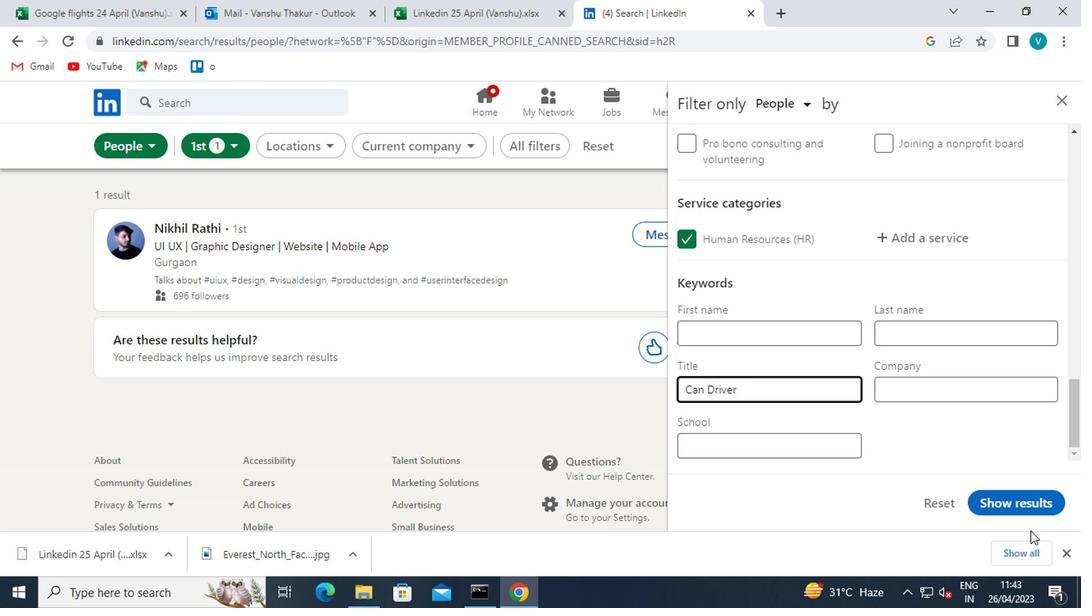 
